 Task: Look for space in Masindi, Uganda from 7th July, 2023 to 15th July, 2023 for 6 adults in price range Rs.15000 to Rs.20000. Place can be entire place with 3 bedrooms having 3 beds and 3 bathrooms. Property type can be house, flat, guest house. Booking option can be shelf check-in. Required host language is English.
Action: Mouse moved to (463, 115)
Screenshot: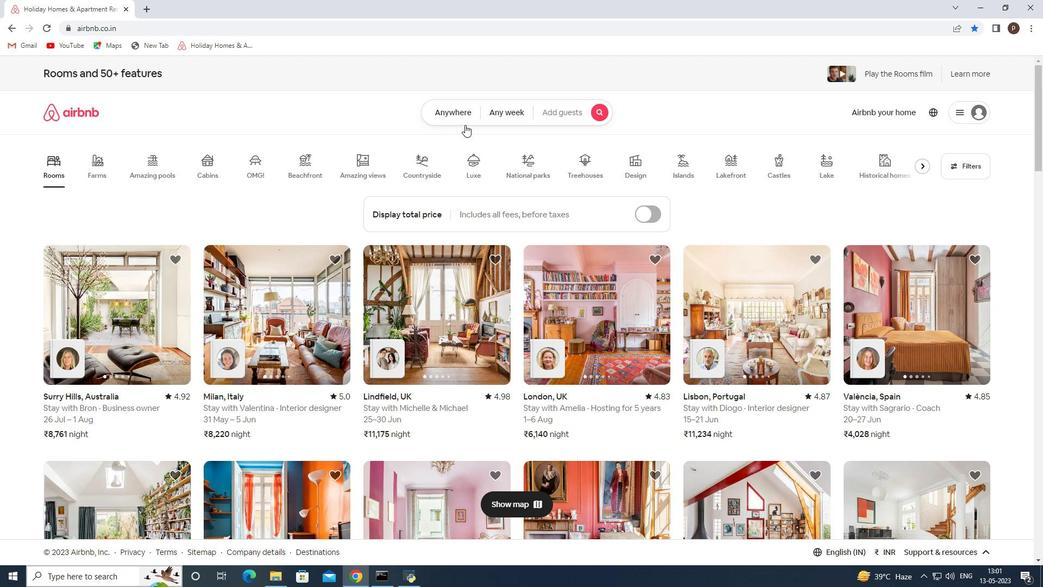 
Action: Mouse pressed left at (463, 115)
Screenshot: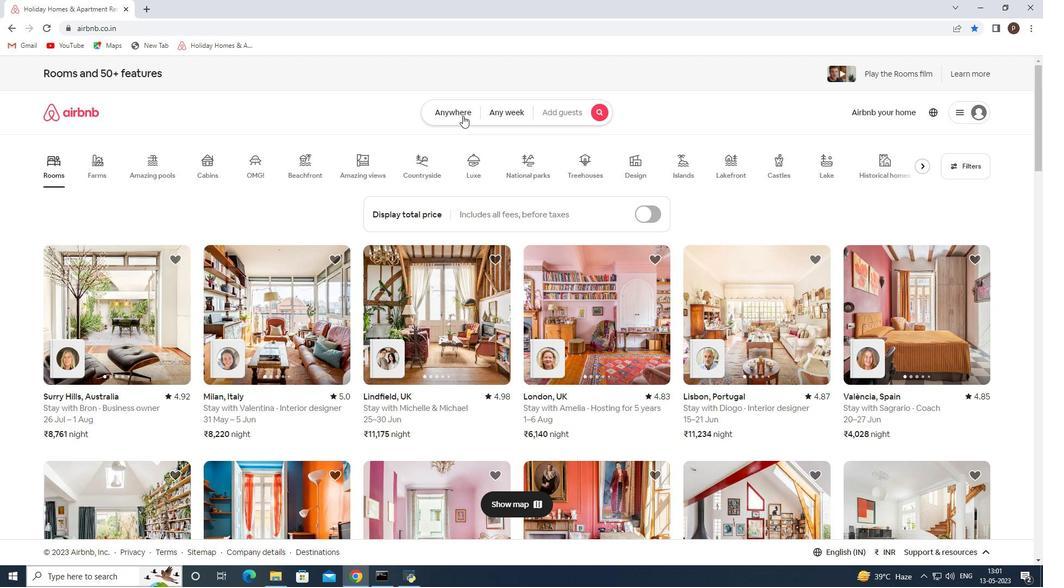 
Action: Mouse moved to (357, 153)
Screenshot: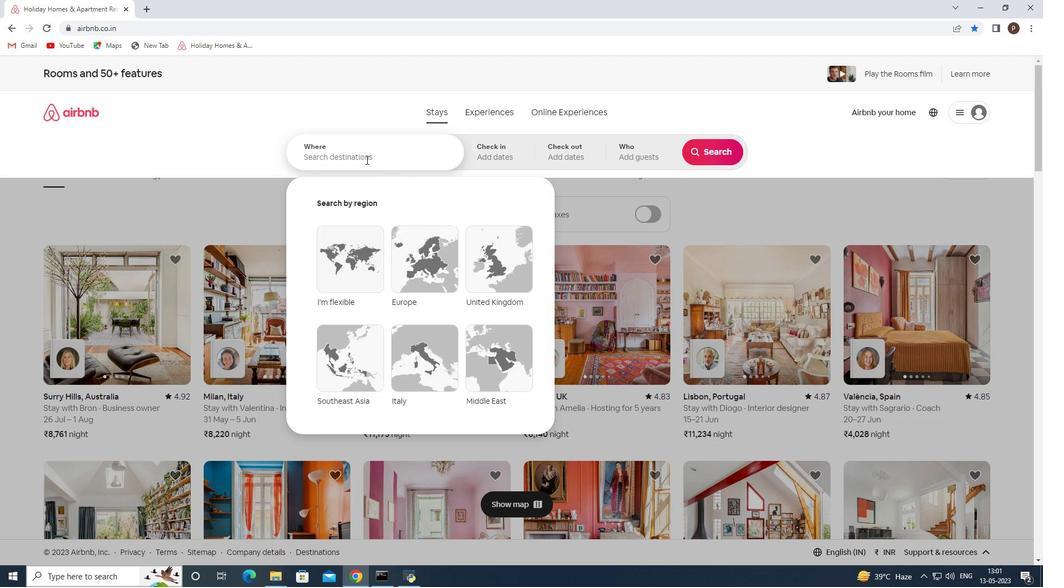 
Action: Mouse pressed left at (357, 153)
Screenshot: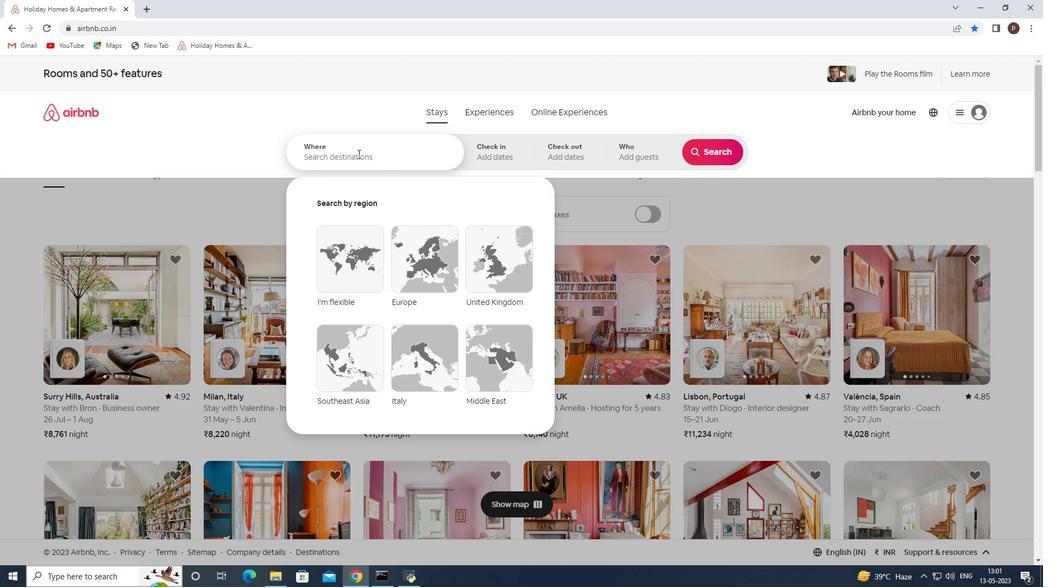 
Action: Key pressed <Key.caps_lock>M<Key.caps_lock>asindi,
Screenshot: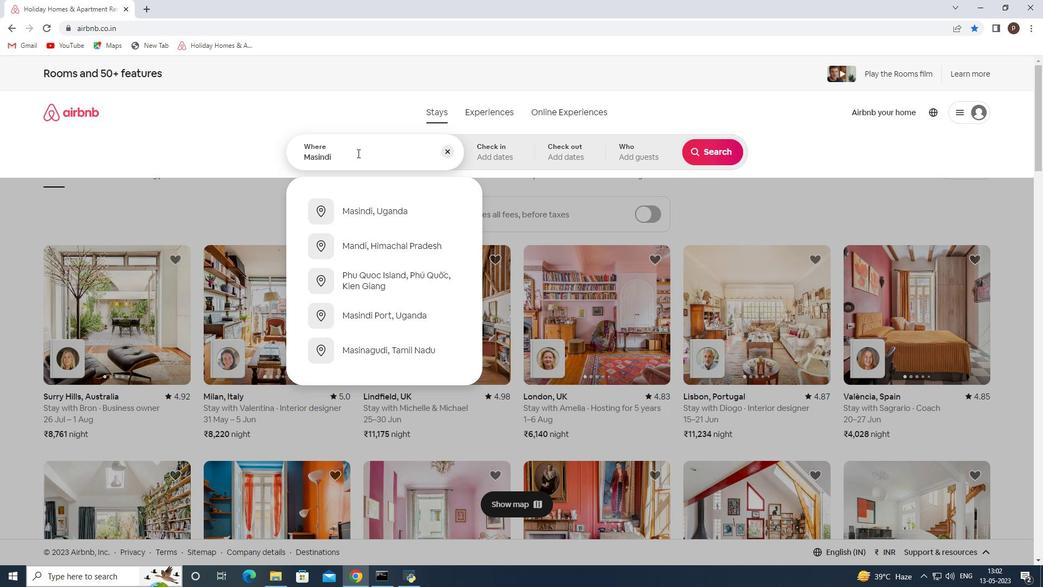 
Action: Mouse moved to (370, 210)
Screenshot: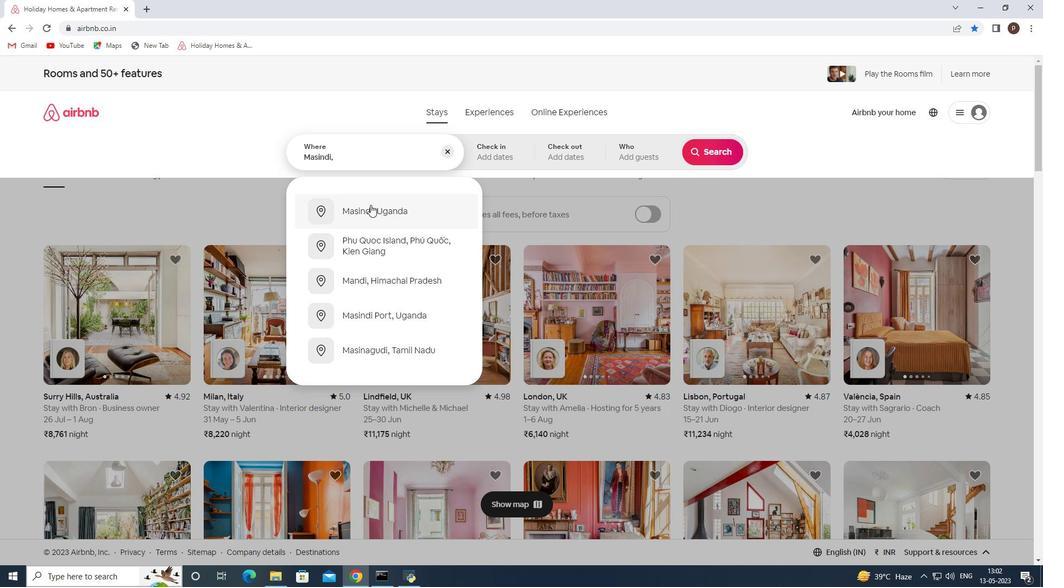 
Action: Mouse pressed left at (370, 210)
Screenshot: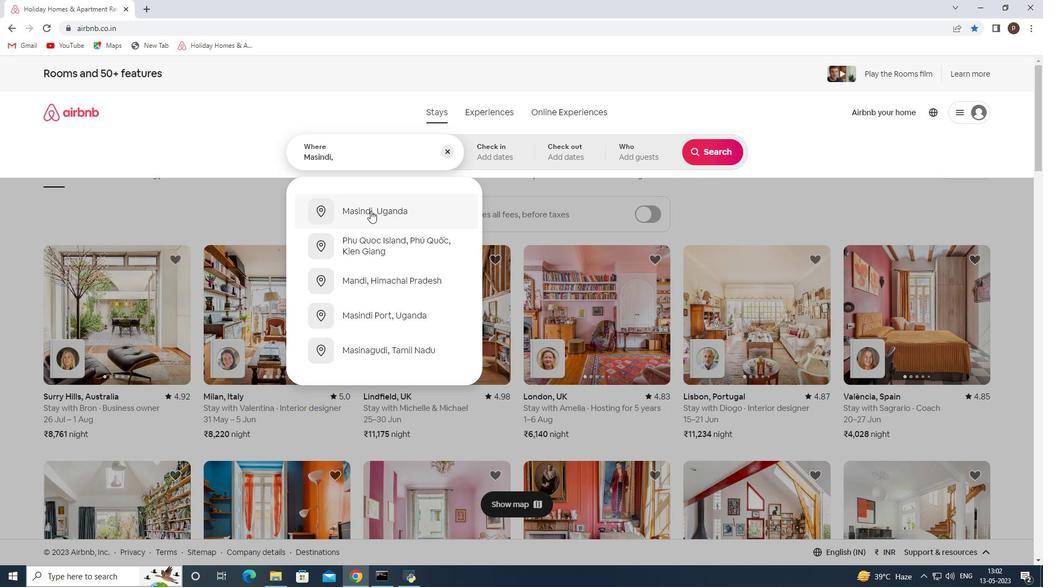 
Action: Mouse moved to (707, 235)
Screenshot: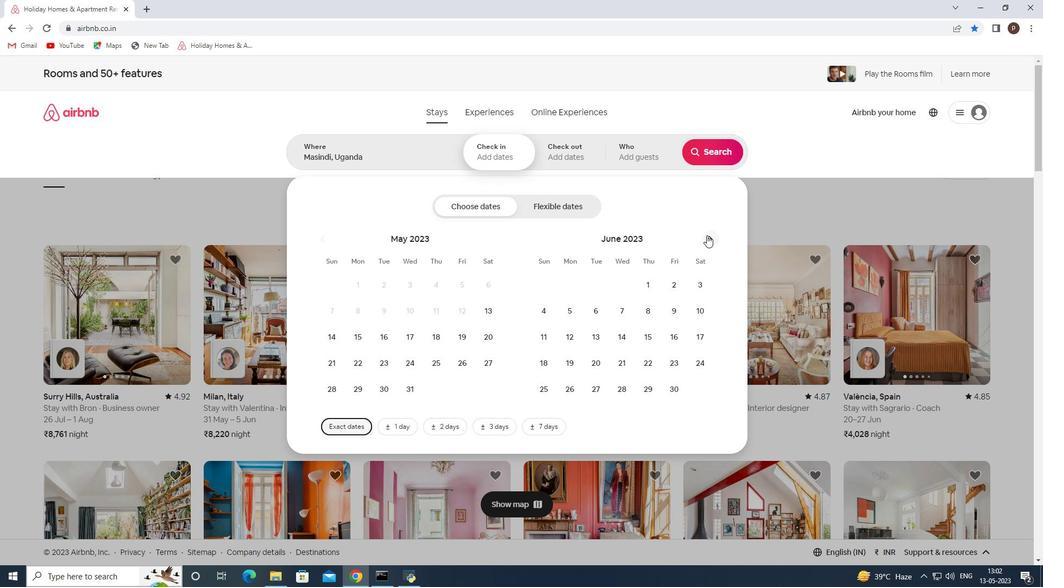 
Action: Mouse pressed left at (707, 235)
Screenshot: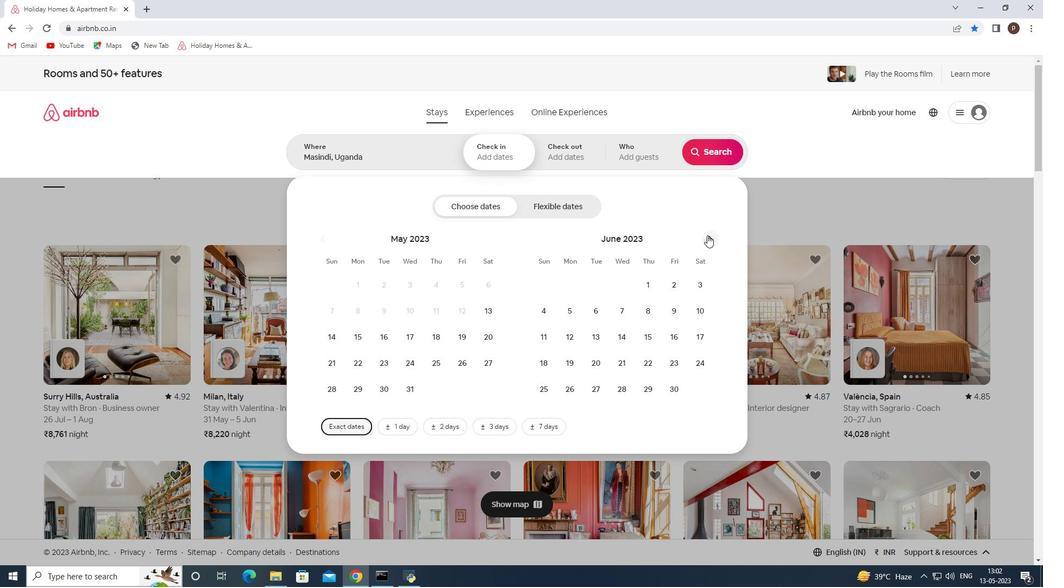 
Action: Mouse moved to (675, 304)
Screenshot: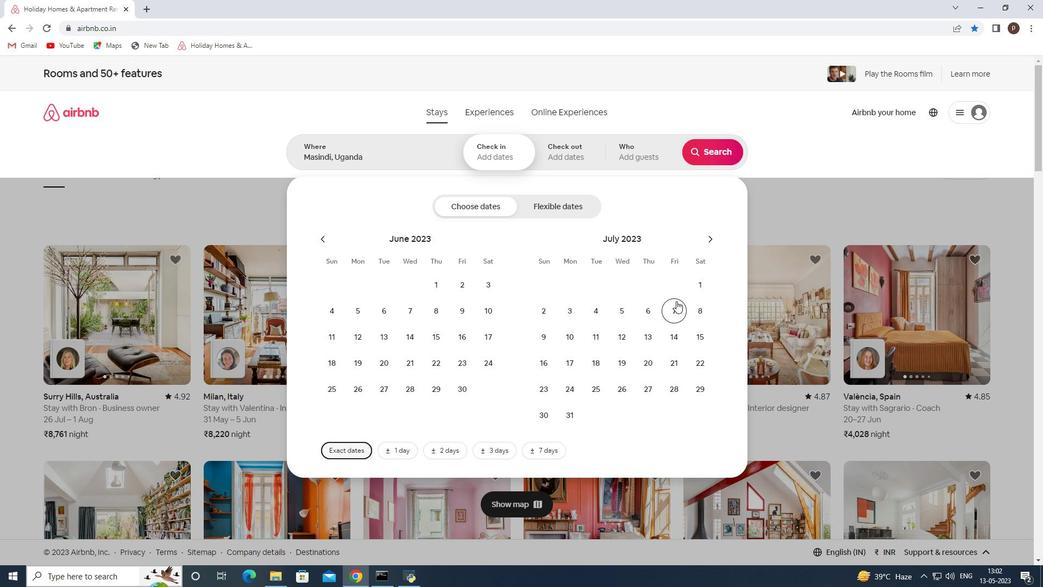
Action: Mouse pressed left at (675, 304)
Screenshot: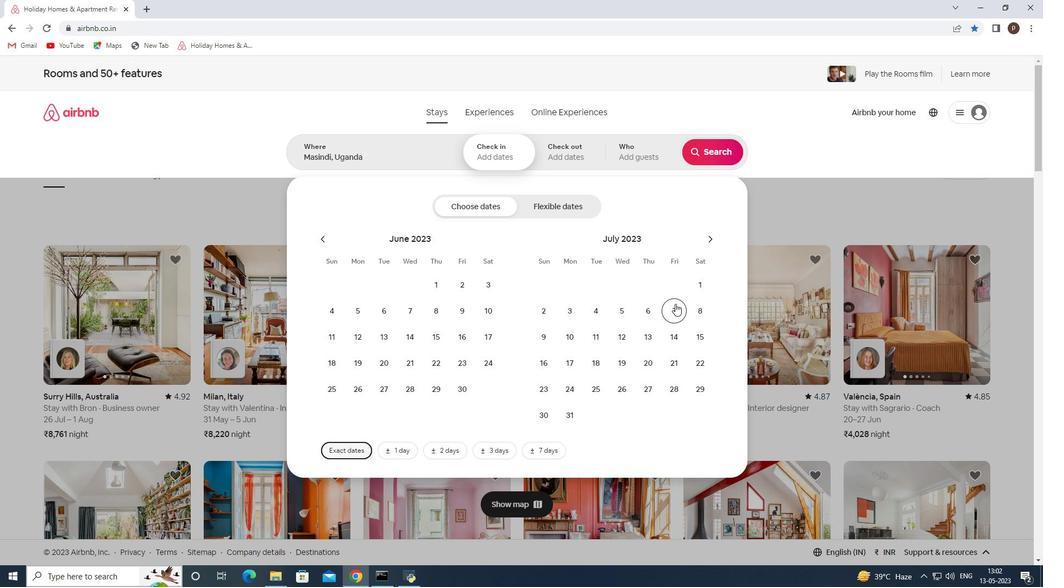 
Action: Mouse moved to (708, 338)
Screenshot: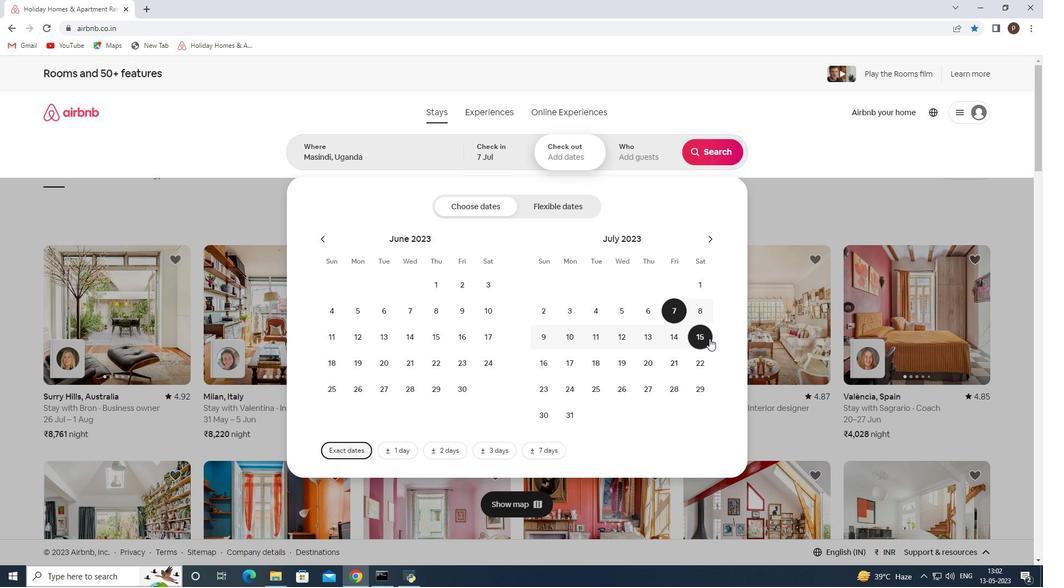 
Action: Mouse pressed left at (708, 338)
Screenshot: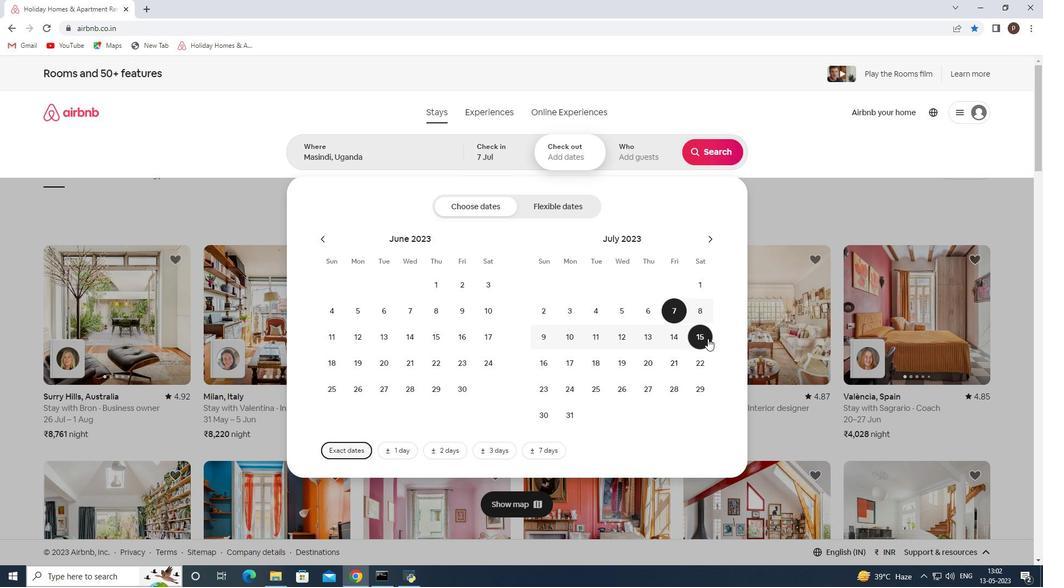 
Action: Mouse moved to (655, 150)
Screenshot: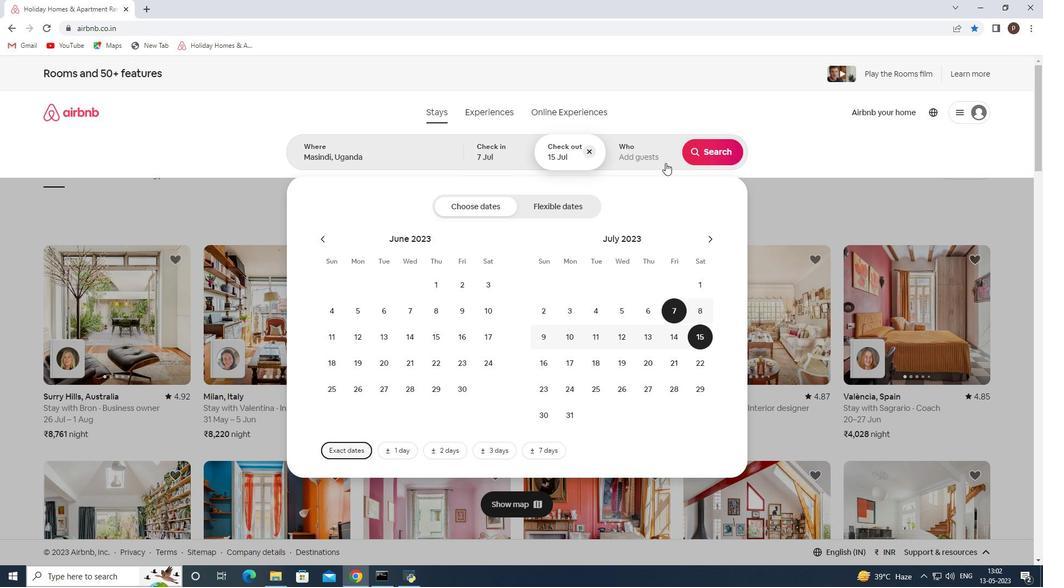 
Action: Mouse pressed left at (655, 150)
Screenshot: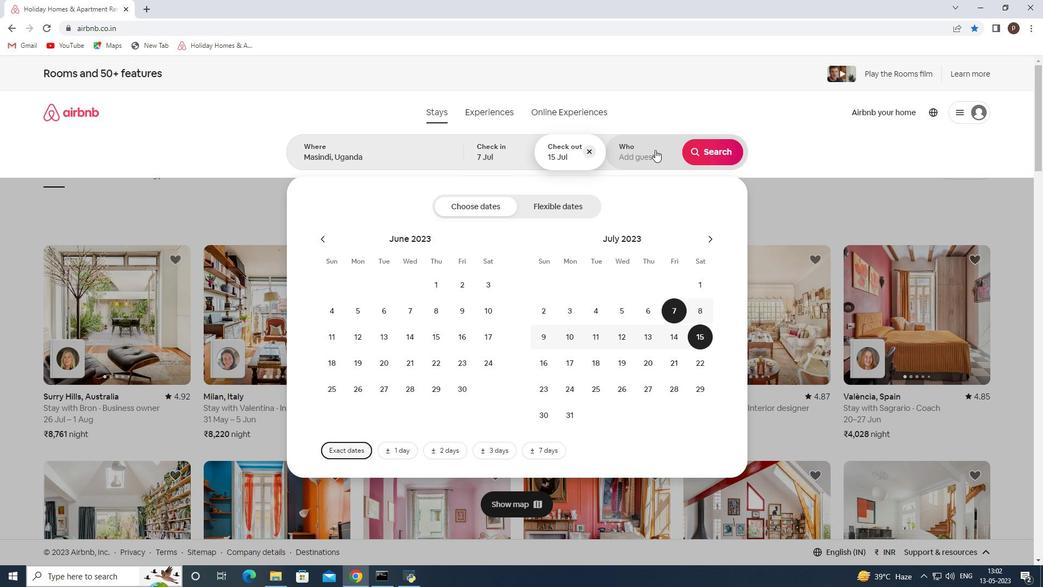 
Action: Mouse moved to (714, 205)
Screenshot: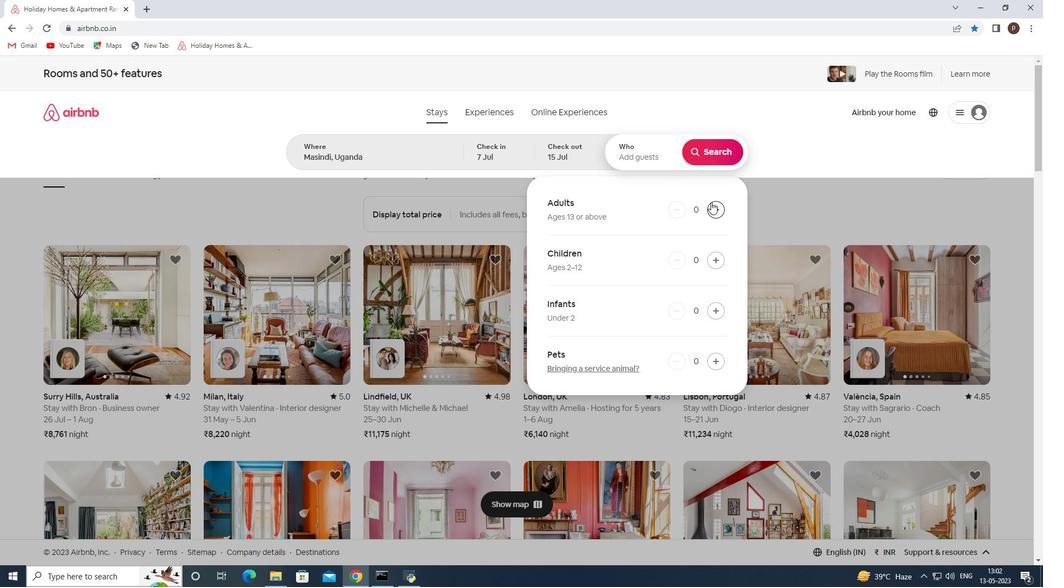 
Action: Mouse pressed left at (714, 205)
Screenshot: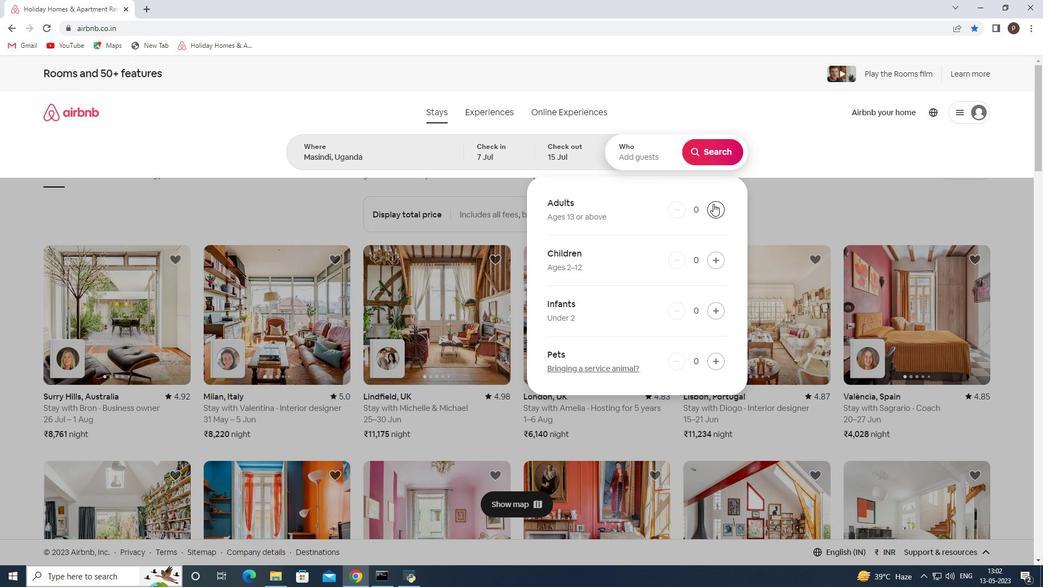 
Action: Mouse pressed left at (714, 205)
Screenshot: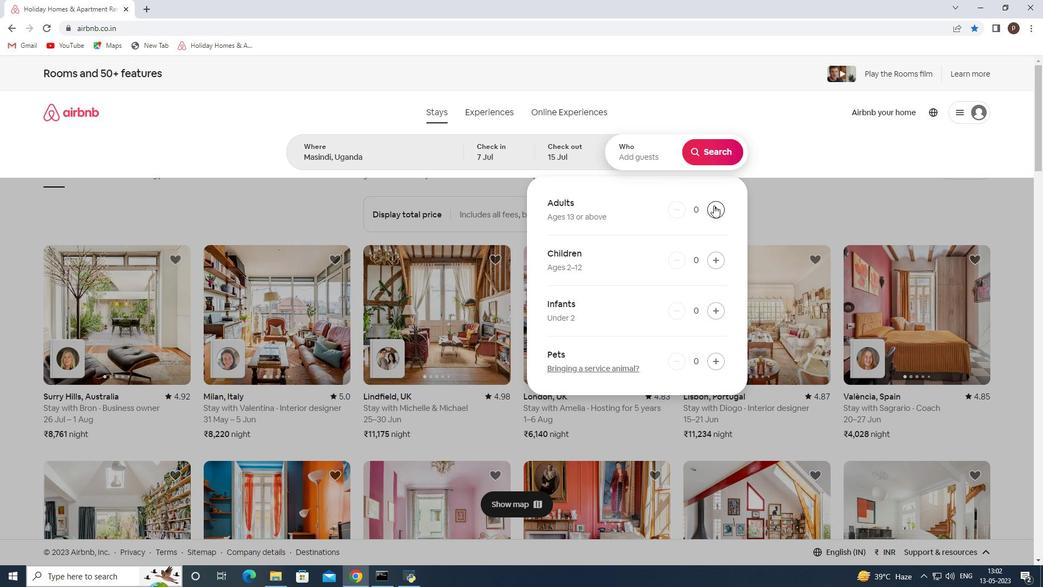 
Action: Mouse pressed left at (714, 205)
Screenshot: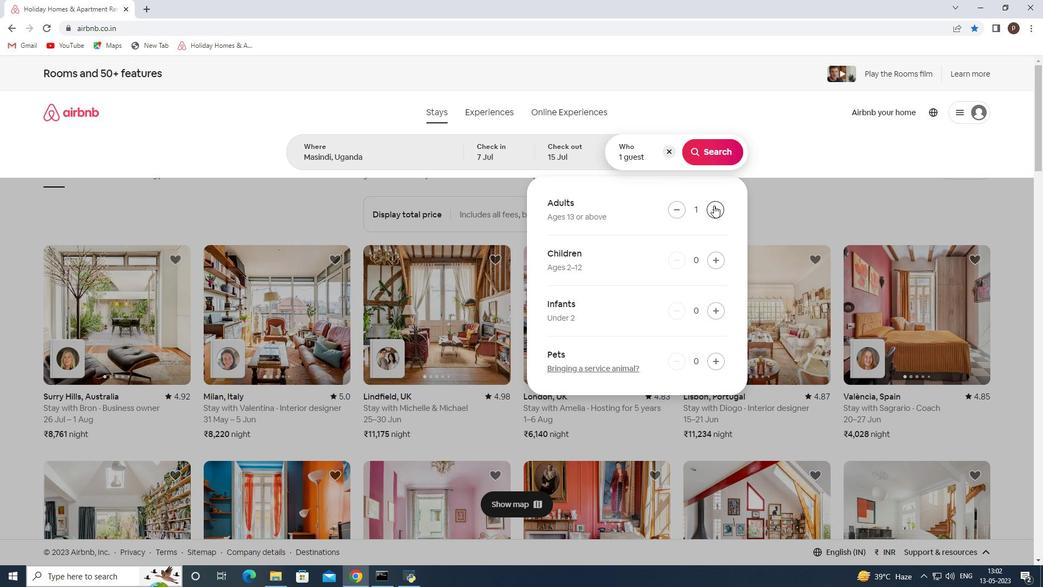 
Action: Mouse pressed left at (714, 205)
Screenshot: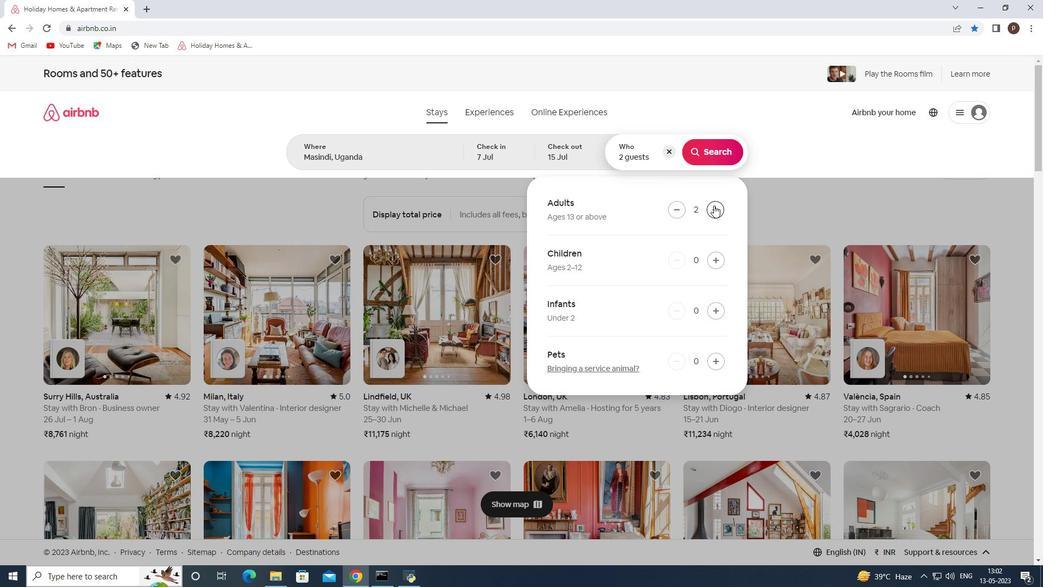 
Action: Mouse pressed left at (714, 205)
Screenshot: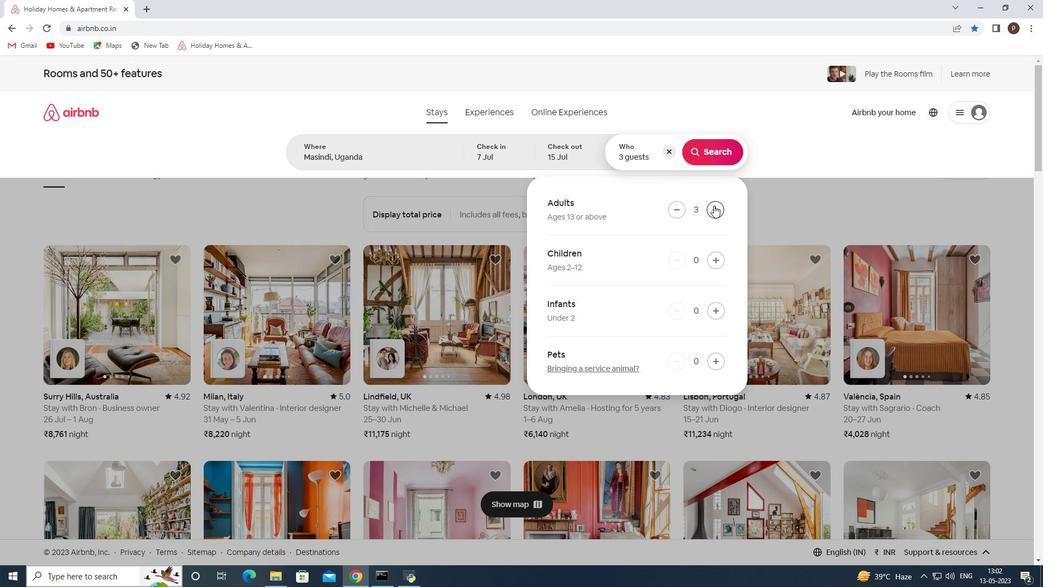
Action: Mouse pressed left at (714, 205)
Screenshot: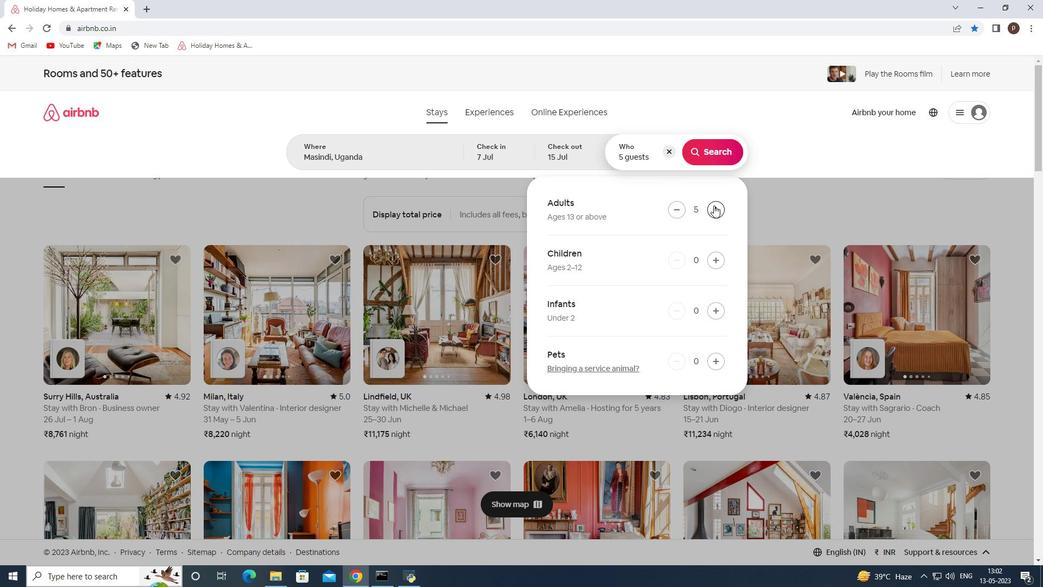 
Action: Mouse moved to (707, 158)
Screenshot: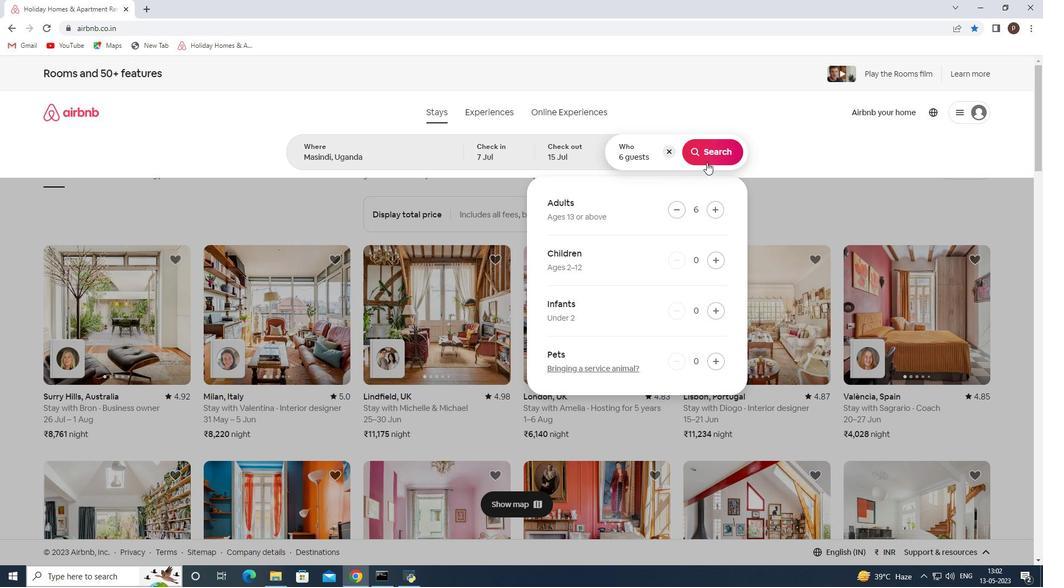 
Action: Mouse pressed left at (707, 158)
Screenshot: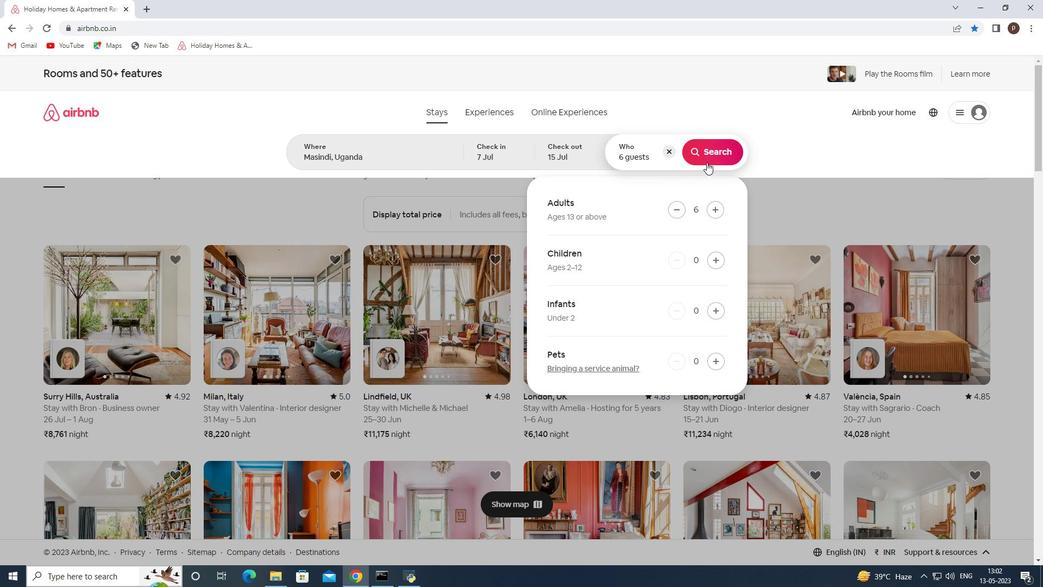 
Action: Mouse moved to (988, 118)
Screenshot: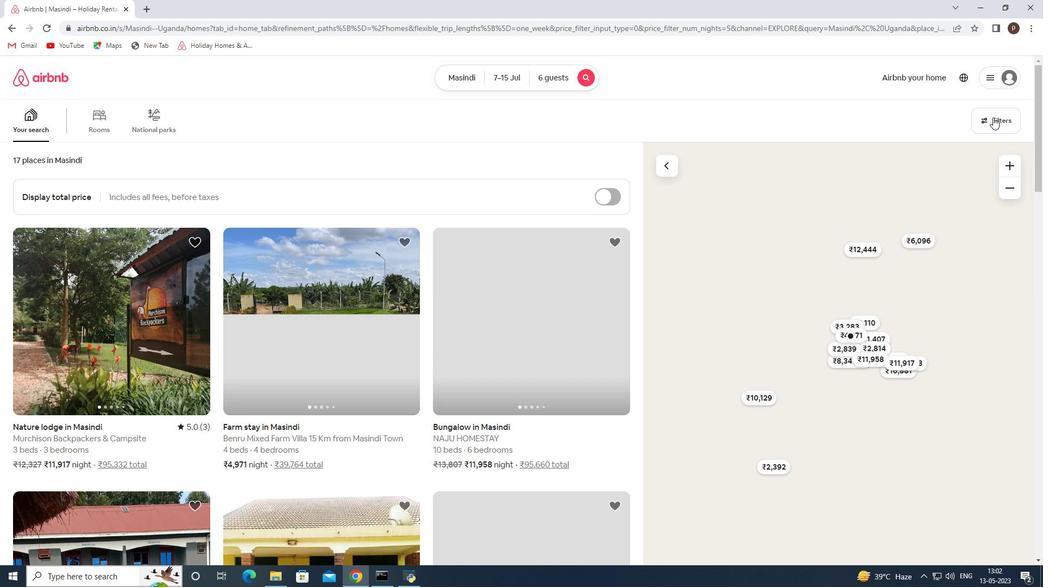 
Action: Mouse pressed left at (988, 118)
Screenshot: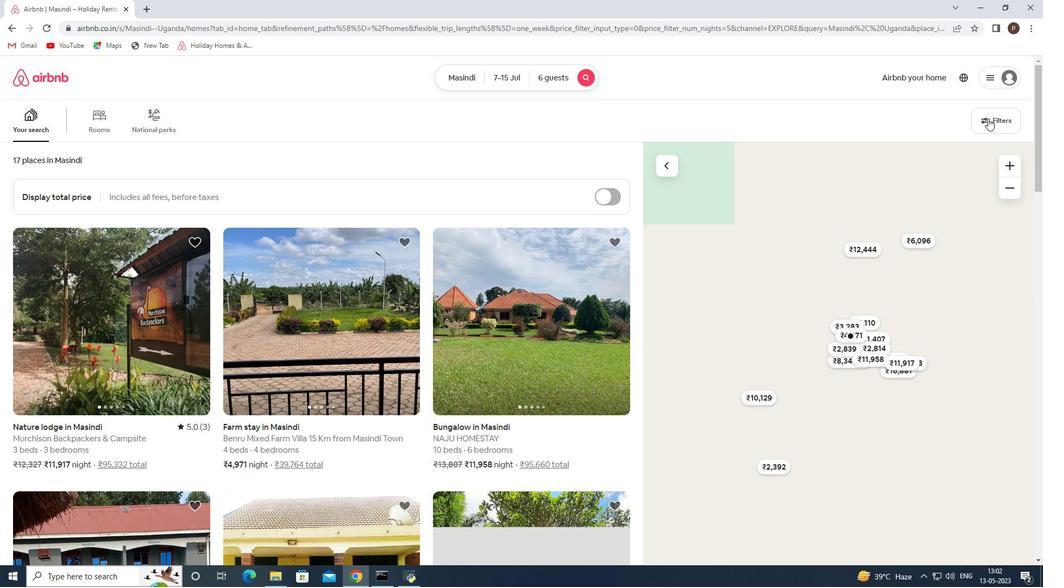 
Action: Mouse moved to (359, 383)
Screenshot: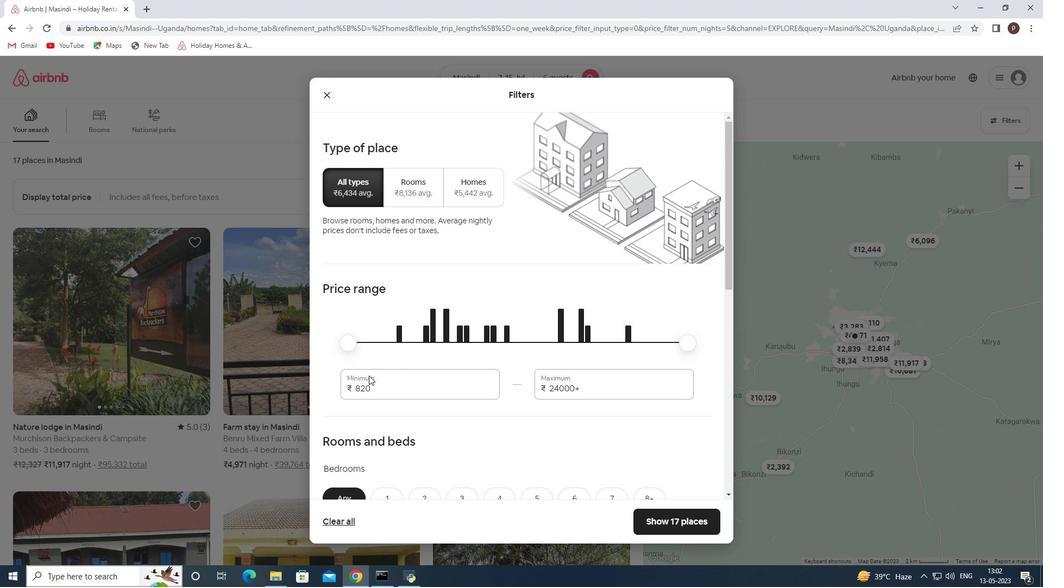 
Action: Mouse pressed left at (359, 383)
Screenshot: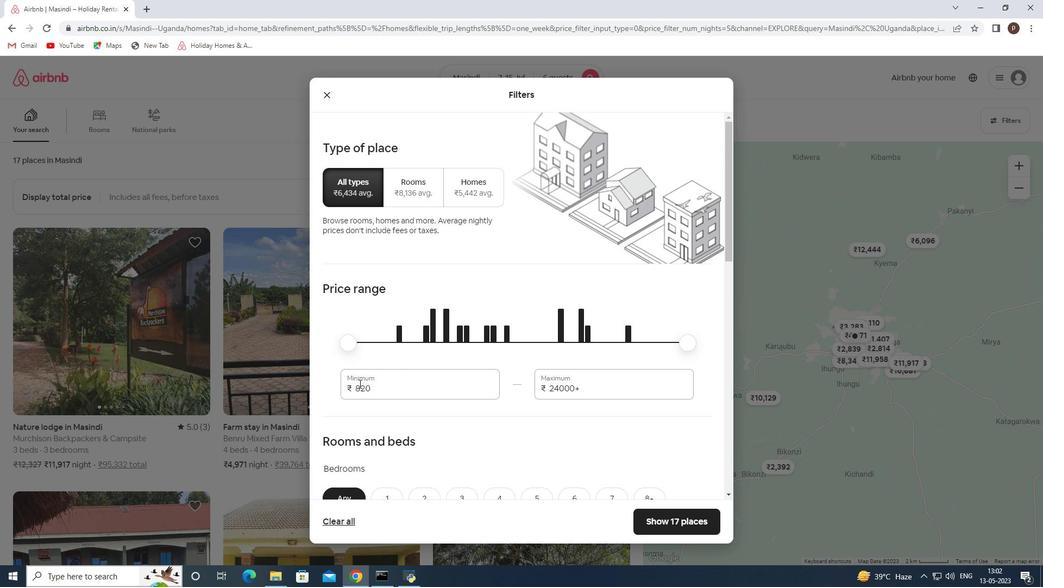 
Action: Mouse pressed left at (359, 383)
Screenshot: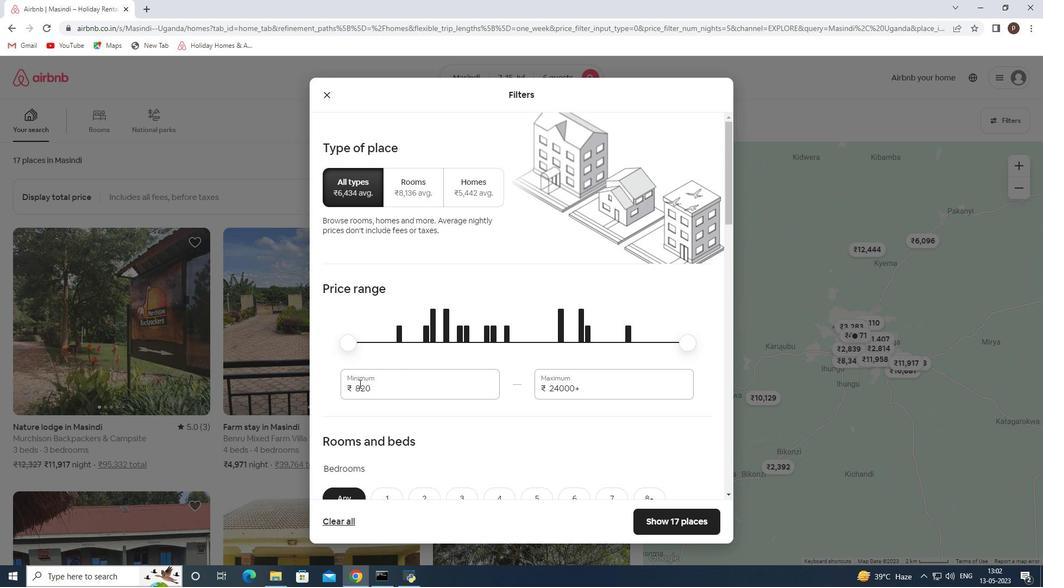 
Action: Key pressed 15000<Key.tab>20000
Screenshot: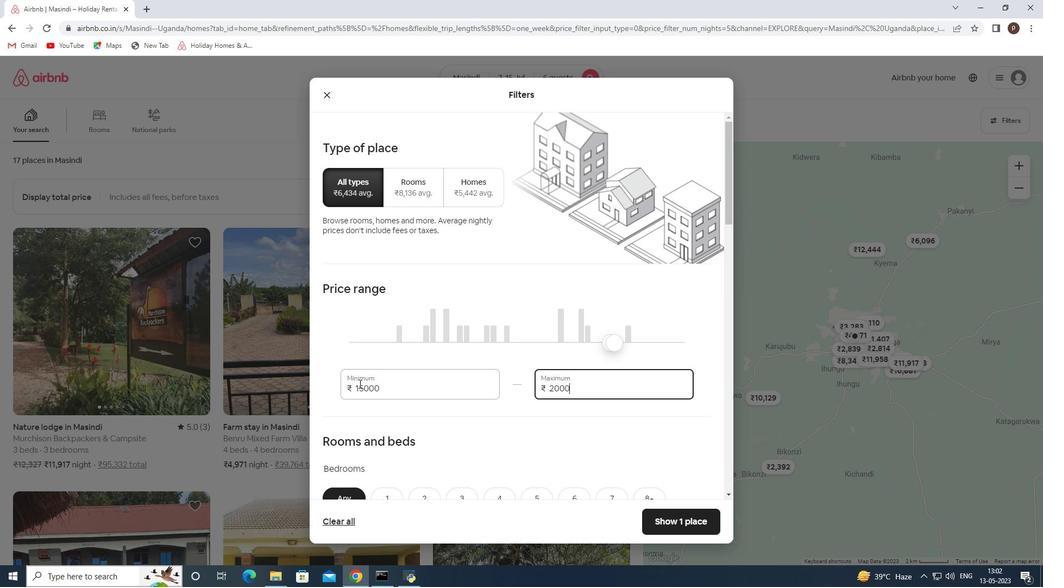 
Action: Mouse scrolled (359, 383) with delta (0, 0)
Screenshot: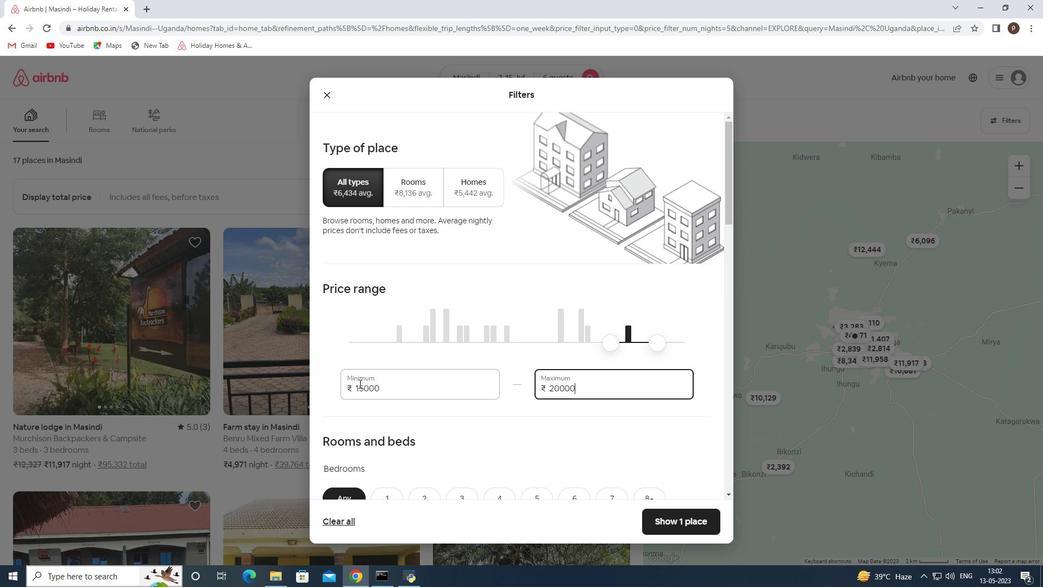 
Action: Mouse scrolled (359, 383) with delta (0, 0)
Screenshot: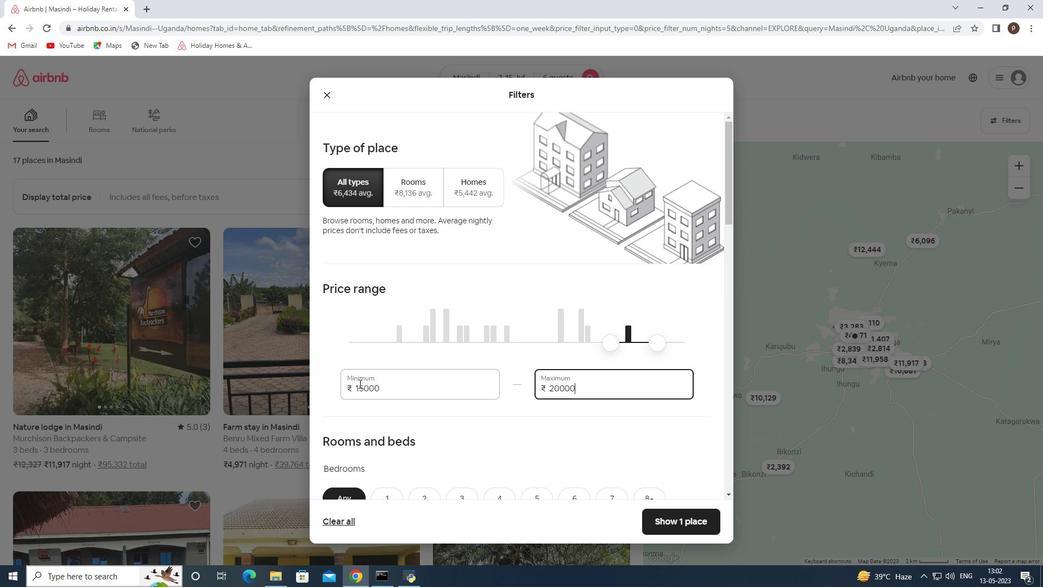 
Action: Mouse scrolled (359, 383) with delta (0, 0)
Screenshot: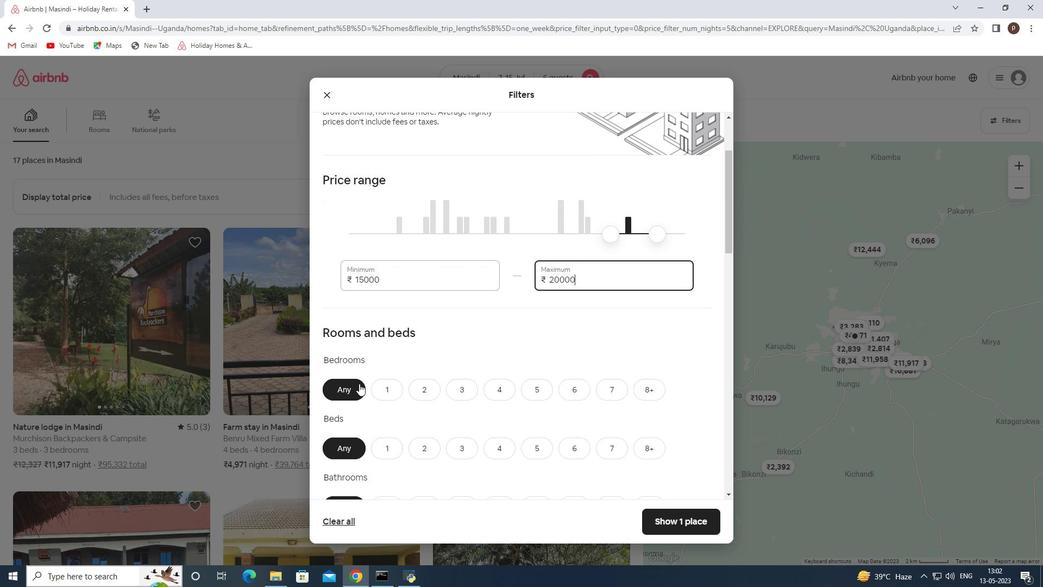 
Action: Mouse moved to (454, 331)
Screenshot: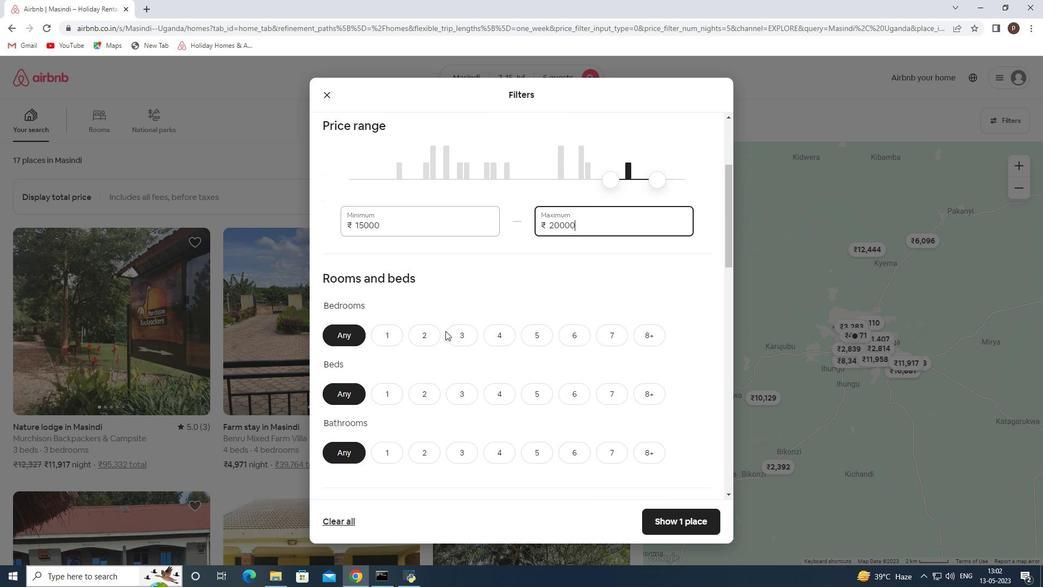 
Action: Mouse pressed left at (454, 331)
Screenshot: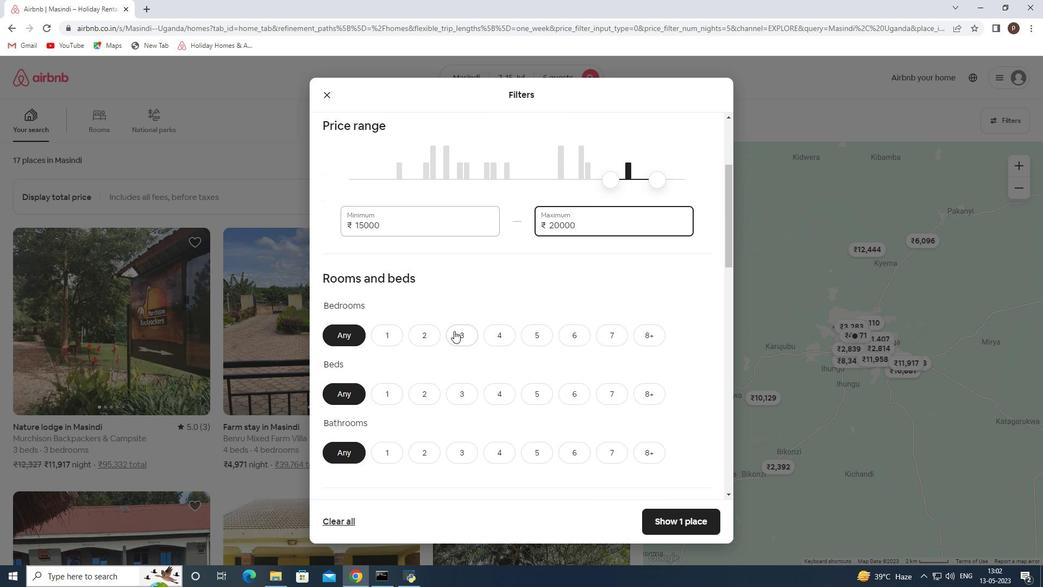 
Action: Mouse moved to (458, 391)
Screenshot: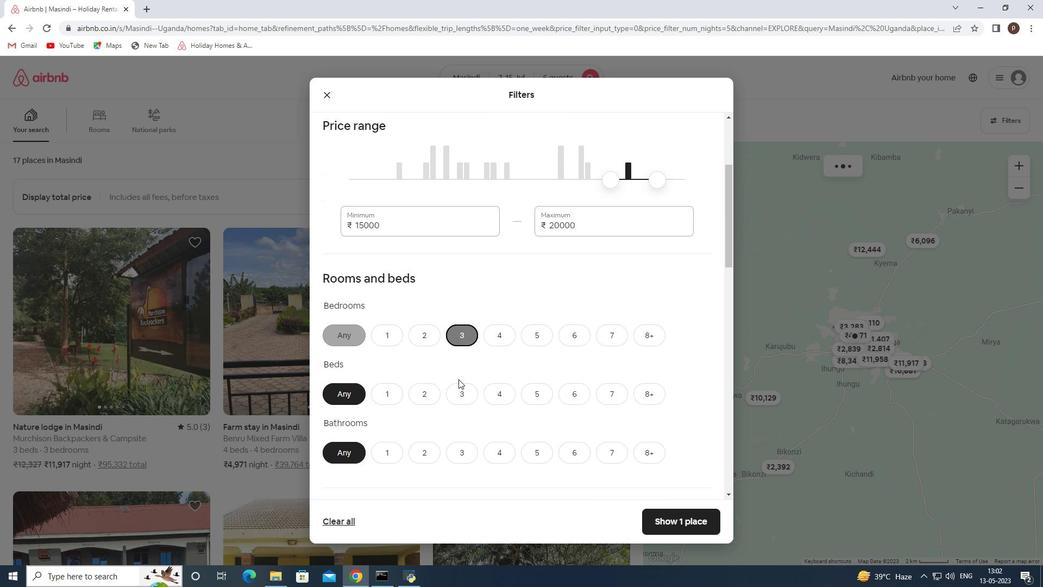 
Action: Mouse pressed left at (458, 391)
Screenshot: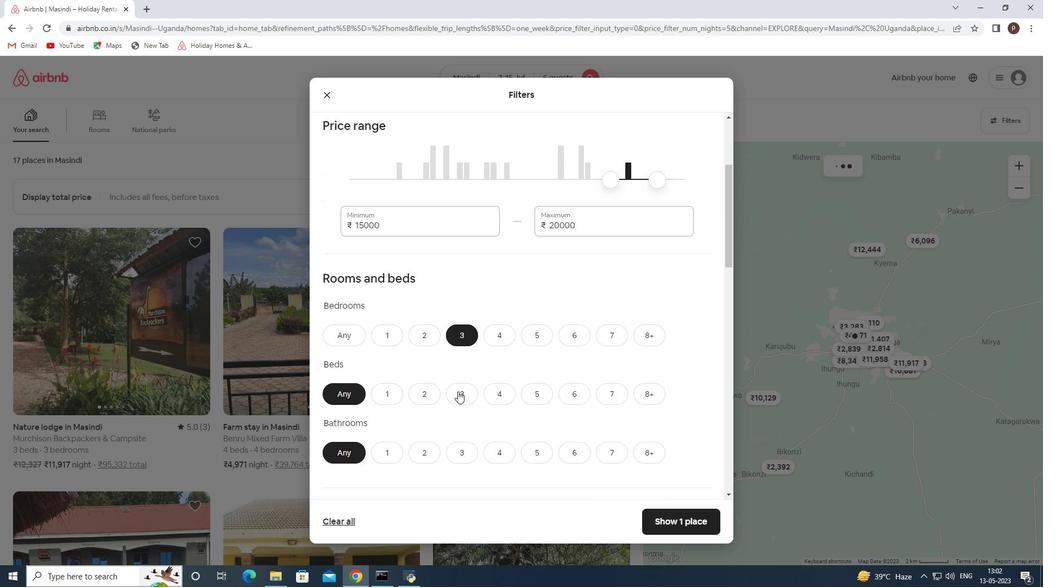 
Action: Mouse moved to (458, 458)
Screenshot: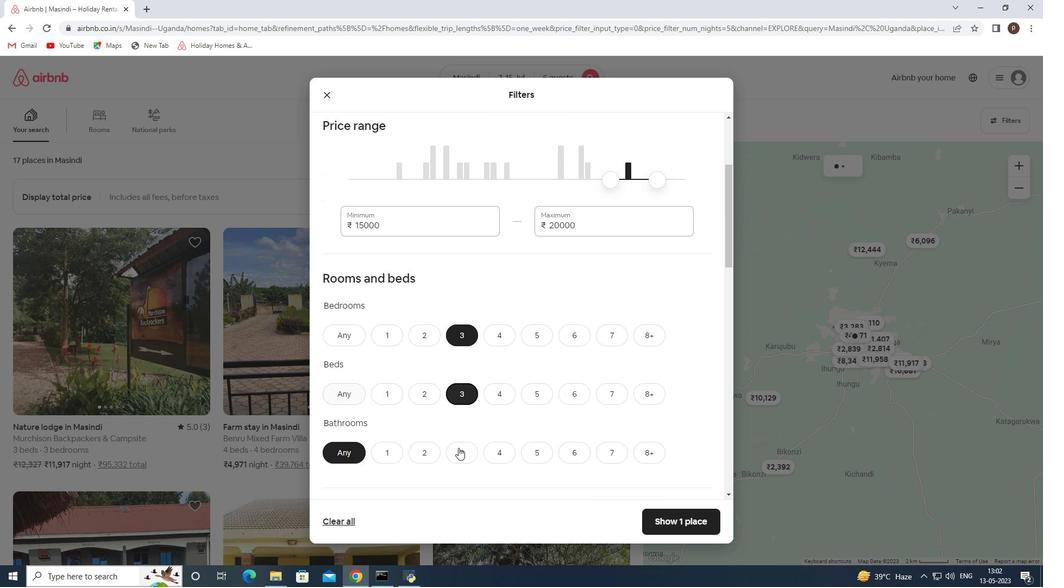 
Action: Mouse pressed left at (458, 458)
Screenshot: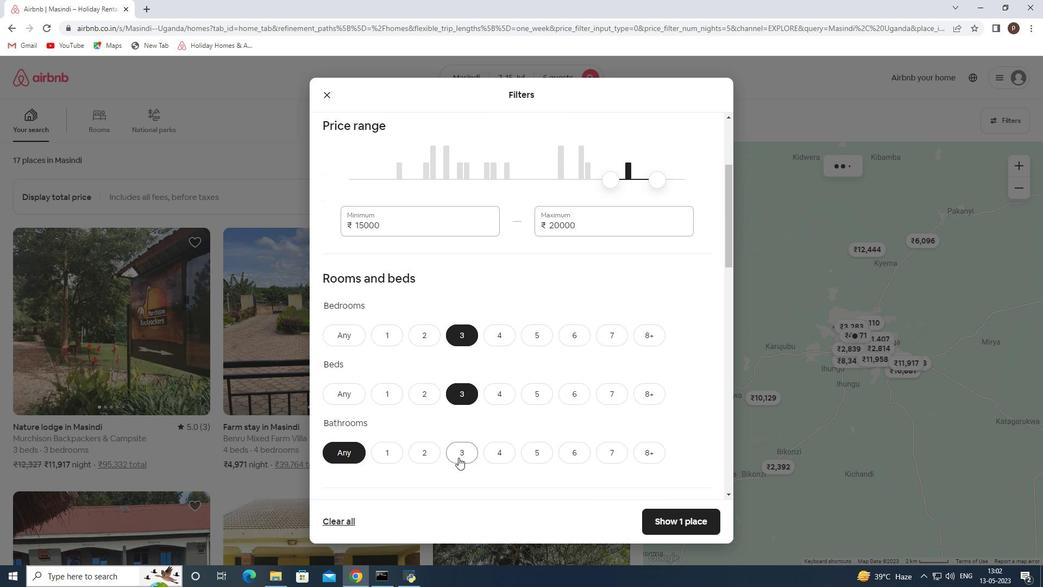 
Action: Mouse scrolled (458, 457) with delta (0, 0)
Screenshot: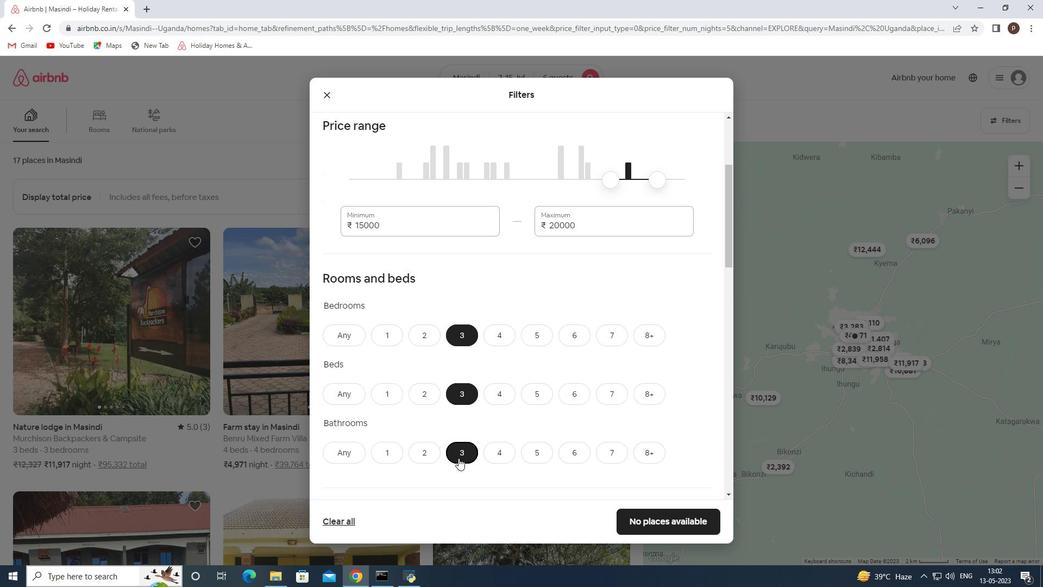
Action: Mouse moved to (459, 441)
Screenshot: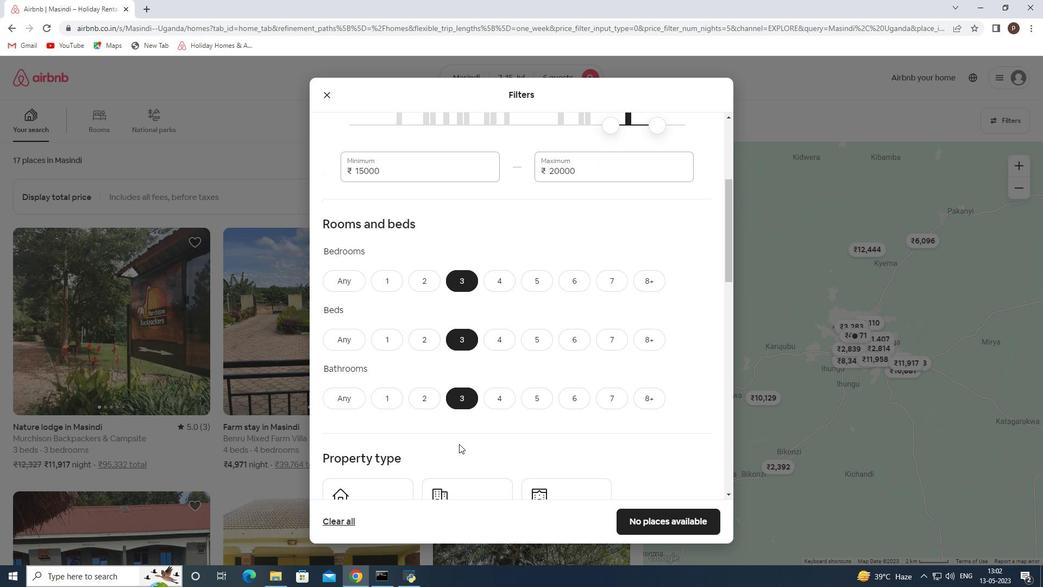
Action: Mouse scrolled (459, 441) with delta (0, 0)
Screenshot: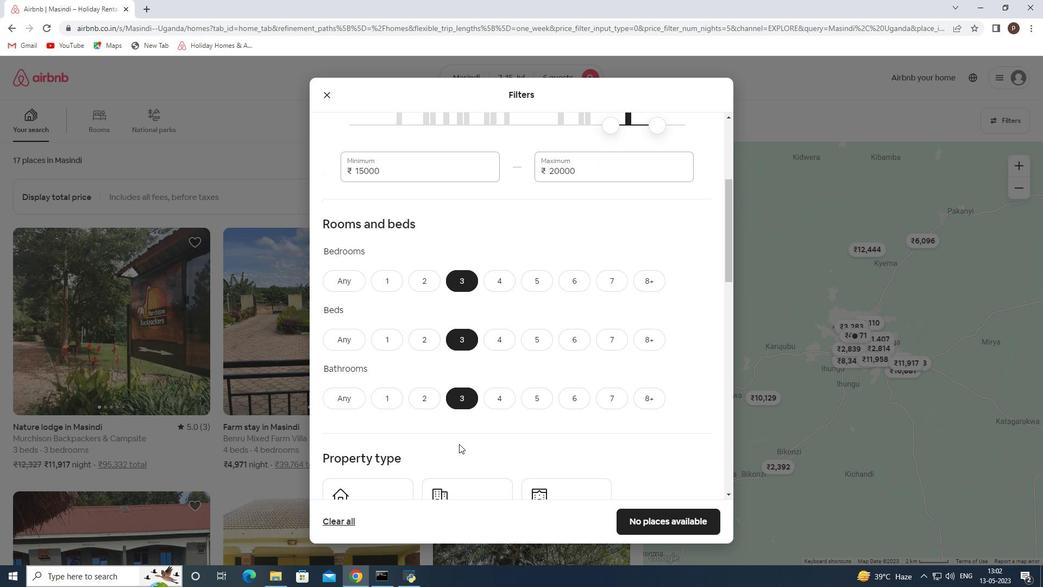 
Action: Mouse scrolled (459, 441) with delta (0, 0)
Screenshot: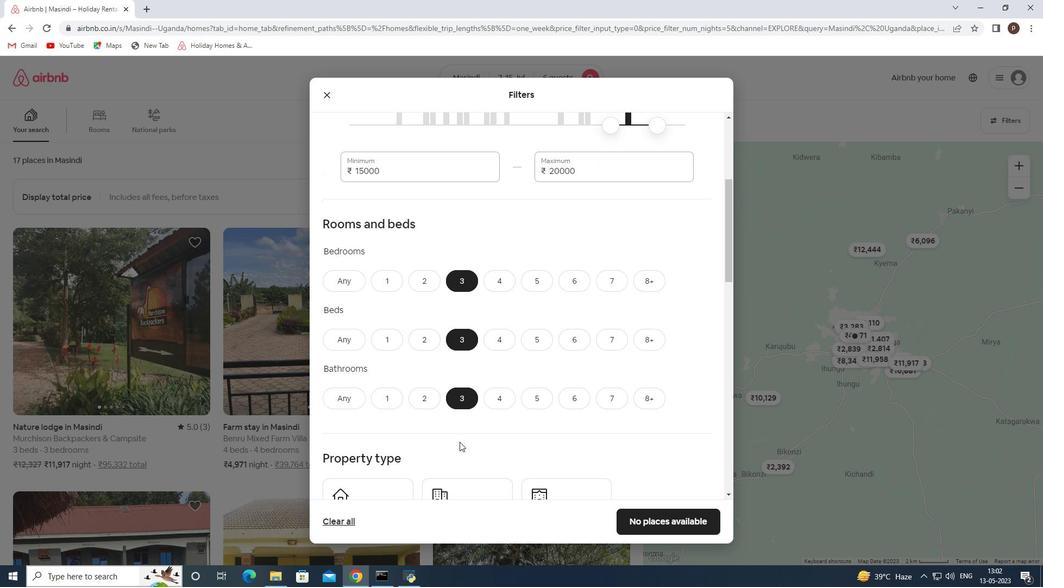 
Action: Mouse moved to (463, 419)
Screenshot: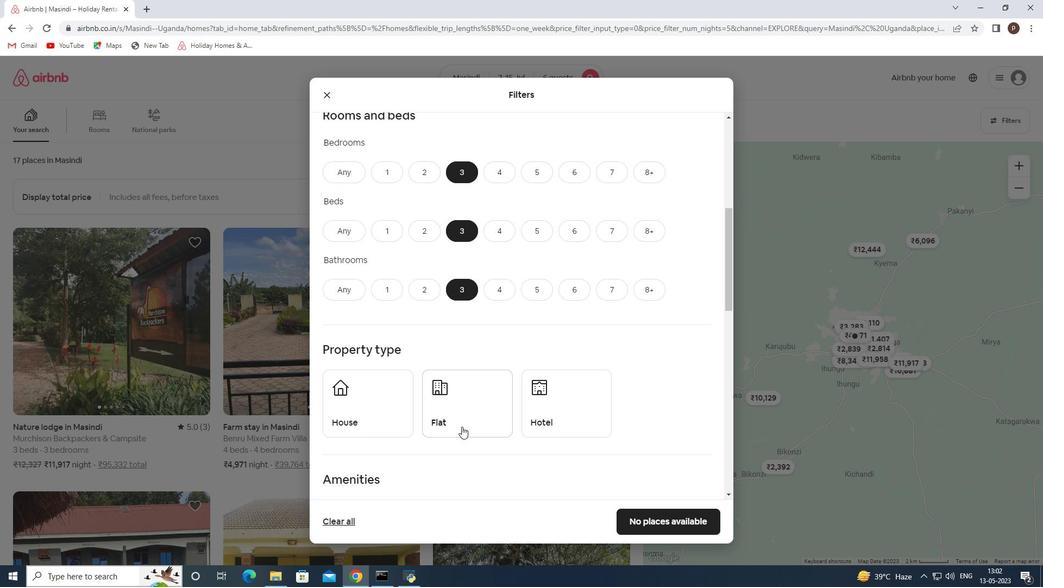 
Action: Mouse scrolled (463, 418) with delta (0, 0)
Screenshot: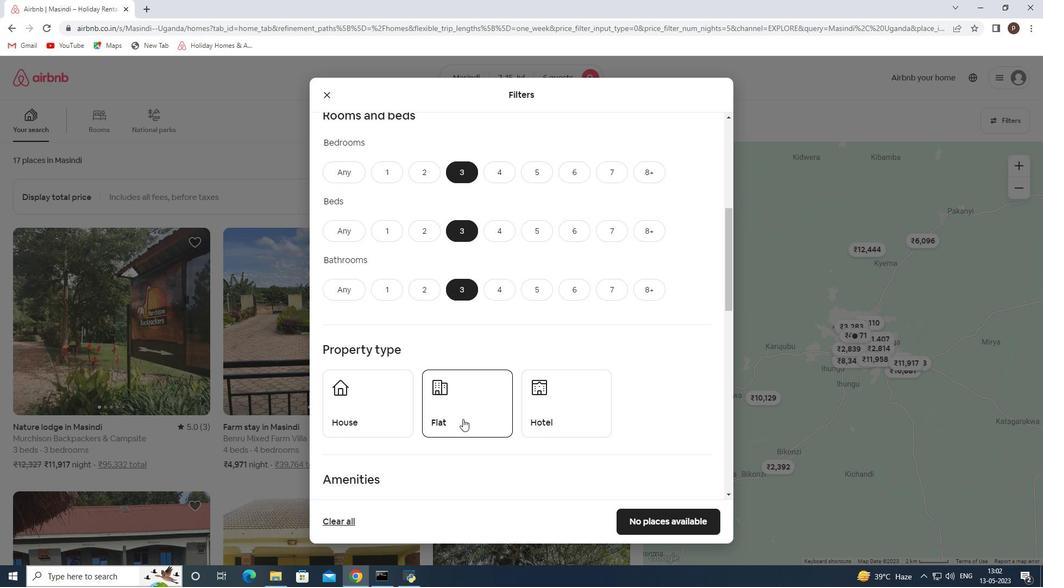 
Action: Mouse moved to (383, 369)
Screenshot: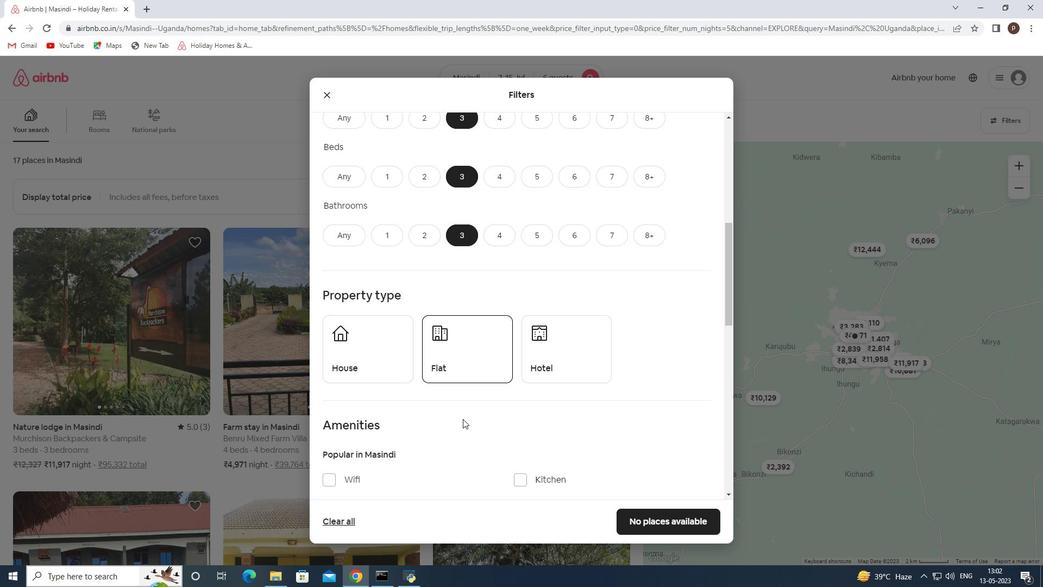 
Action: Mouse pressed left at (383, 369)
Screenshot: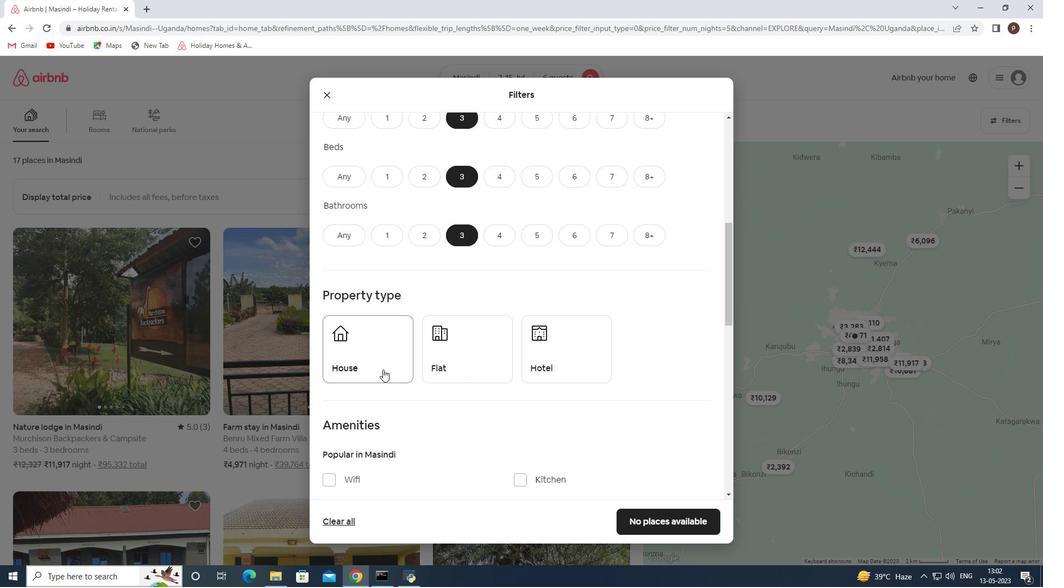 
Action: Mouse moved to (454, 367)
Screenshot: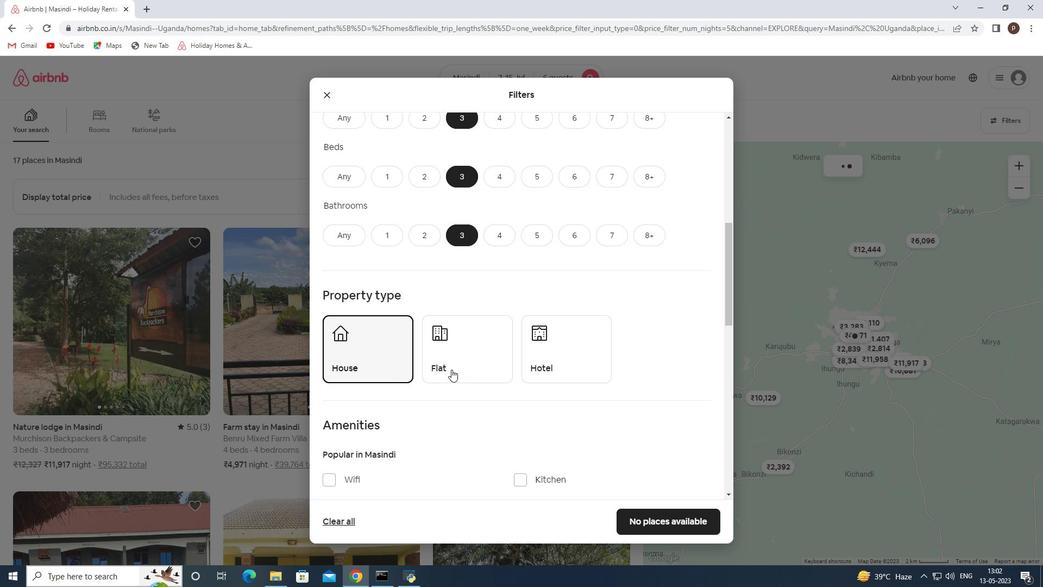 
Action: Mouse pressed left at (454, 367)
Screenshot: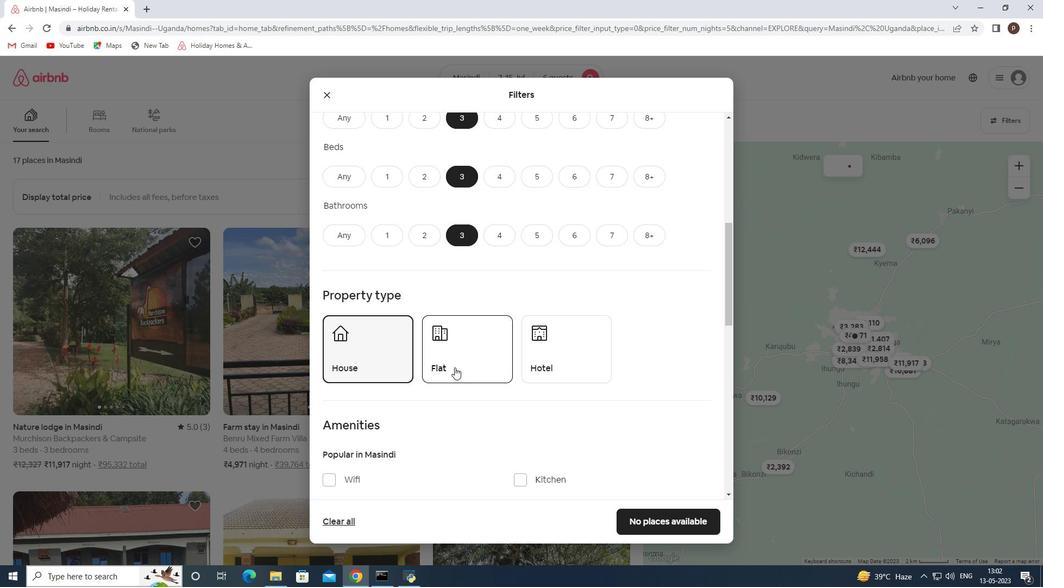 
Action: Mouse scrolled (454, 366) with delta (0, 0)
Screenshot: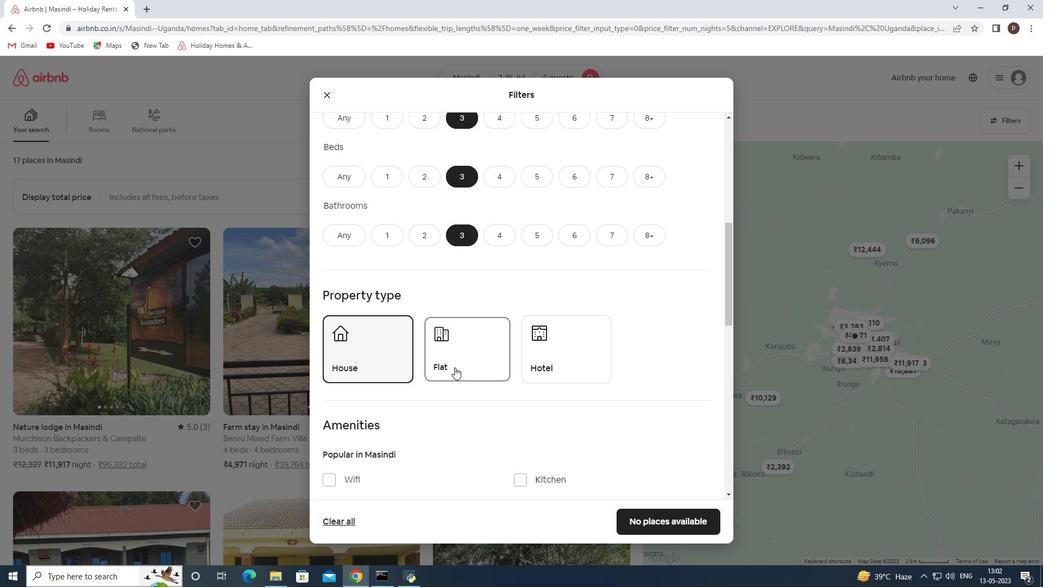
Action: Mouse scrolled (454, 366) with delta (0, 0)
Screenshot: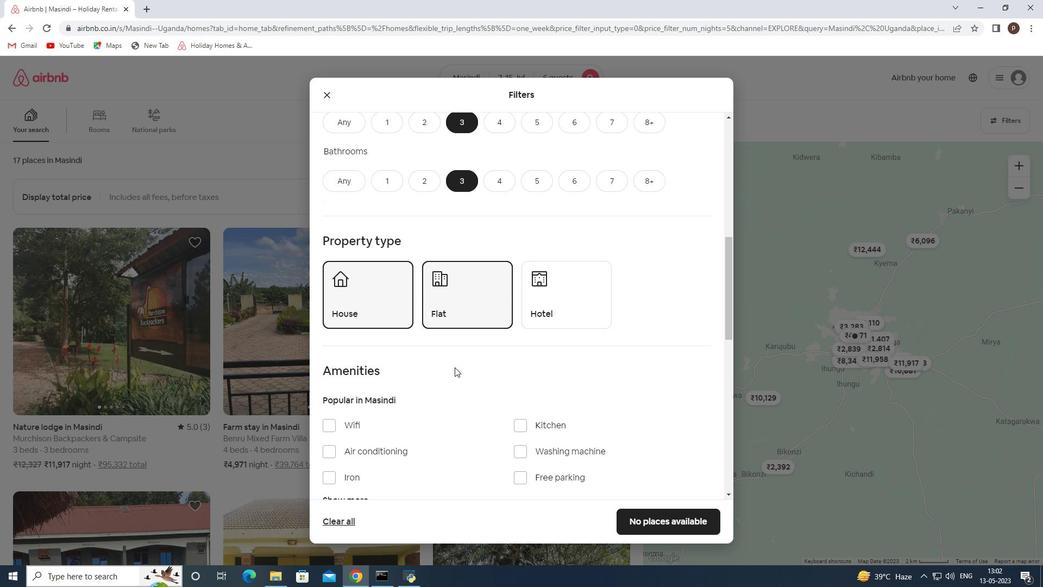 
Action: Mouse scrolled (454, 366) with delta (0, 0)
Screenshot: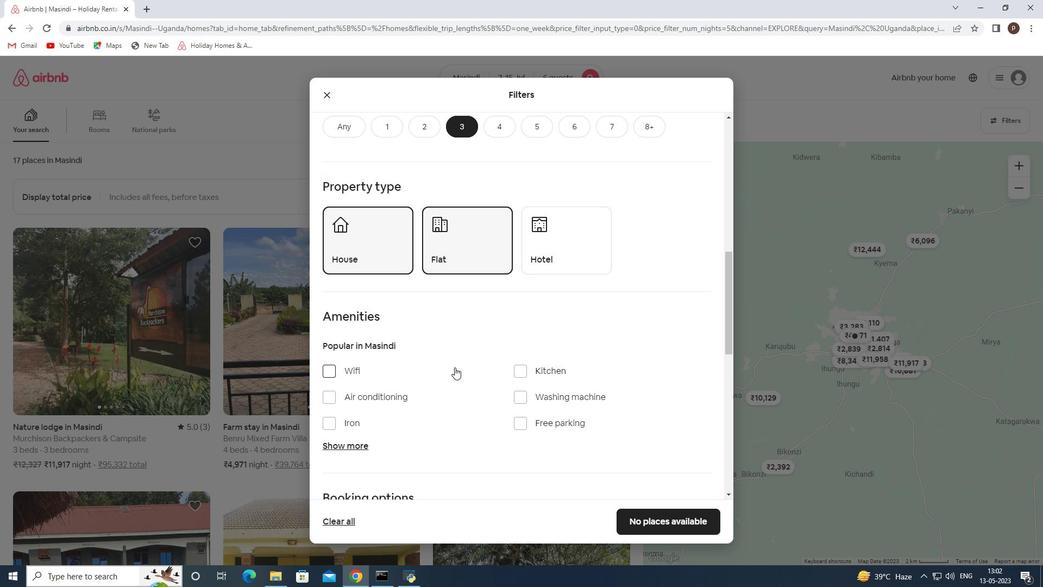 
Action: Mouse scrolled (454, 366) with delta (0, 0)
Screenshot: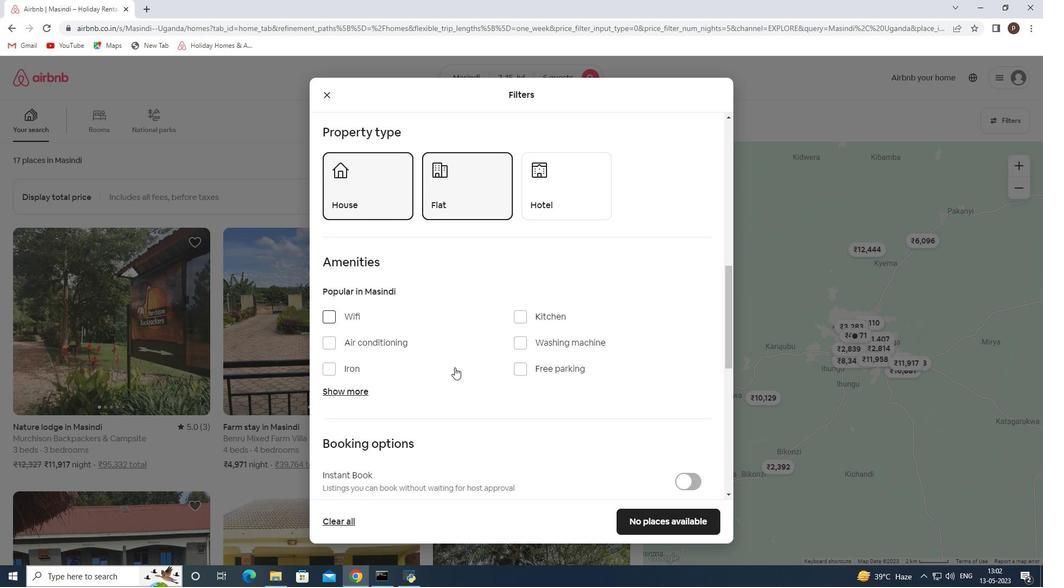 
Action: Mouse scrolled (454, 366) with delta (0, 0)
Screenshot: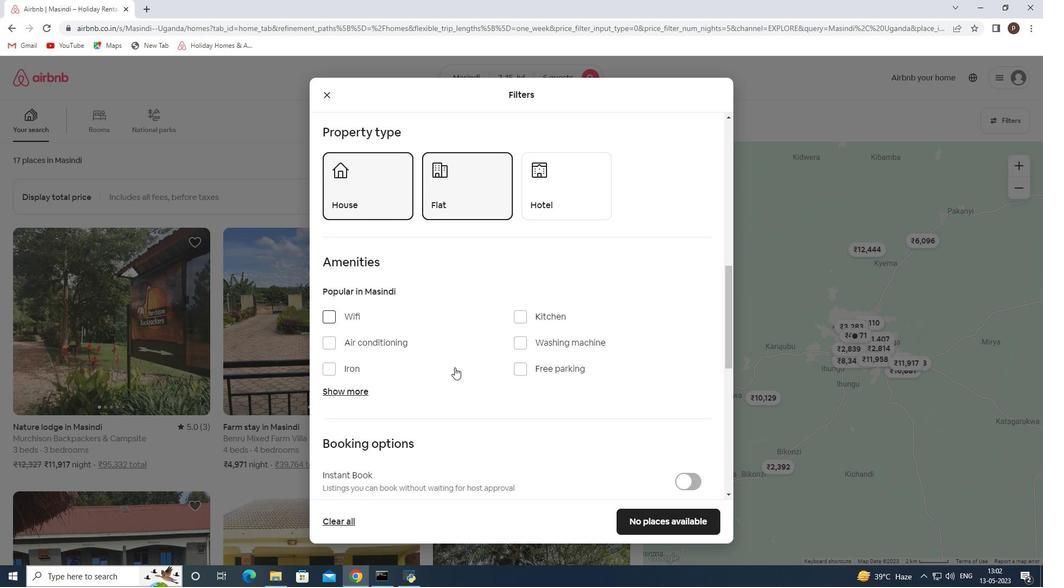 
Action: Mouse moved to (683, 407)
Screenshot: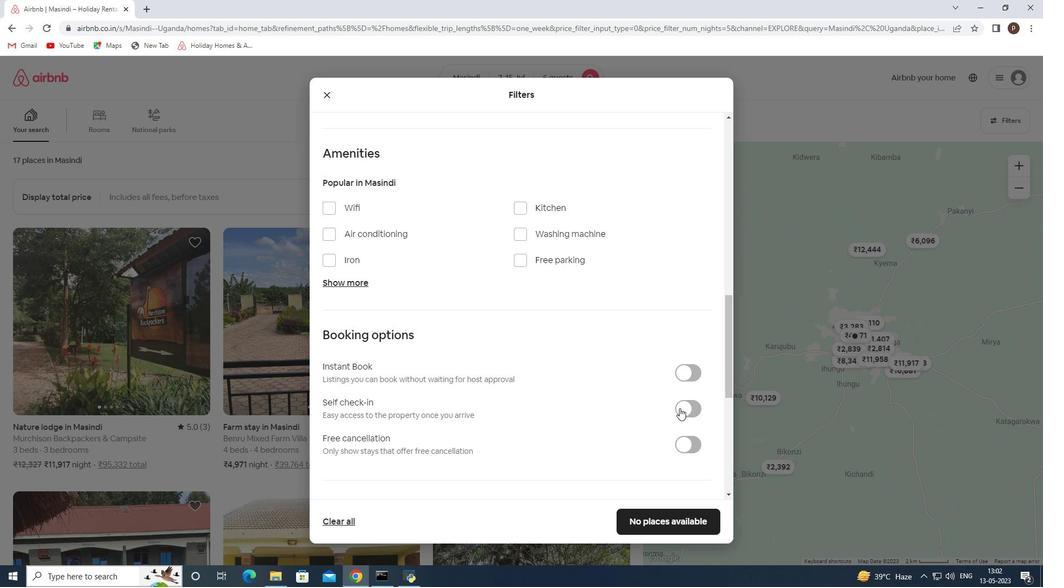 
Action: Mouse pressed left at (683, 407)
Screenshot: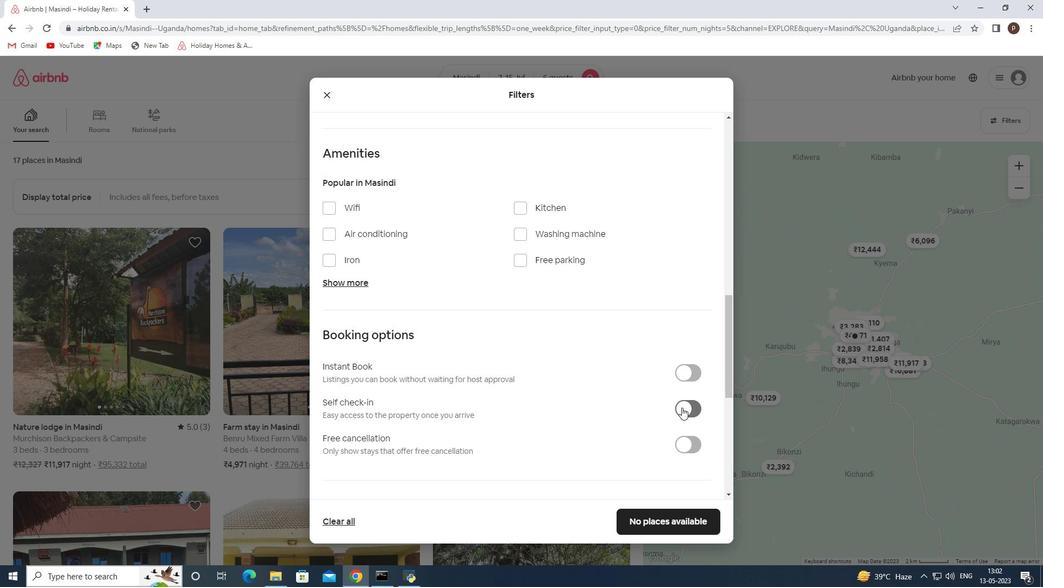 
Action: Mouse moved to (590, 371)
Screenshot: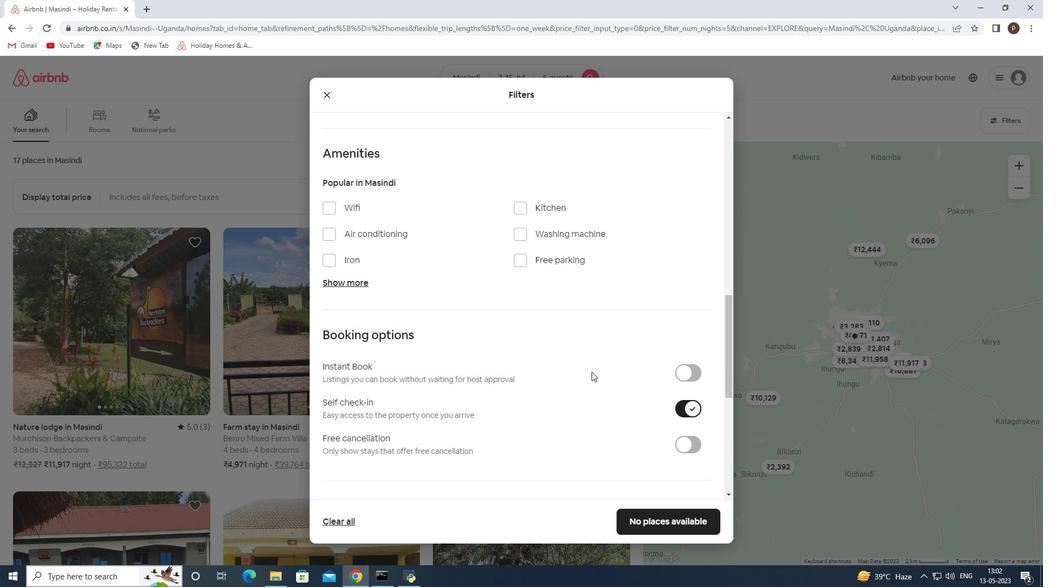 
Action: Mouse scrolled (590, 370) with delta (0, 0)
Screenshot: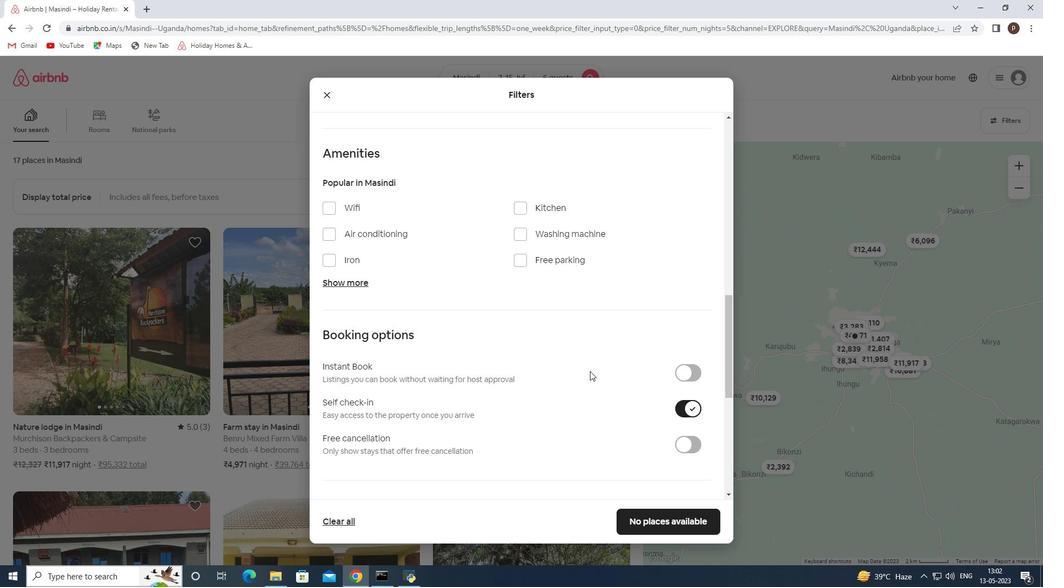 
Action: Mouse scrolled (590, 370) with delta (0, 0)
Screenshot: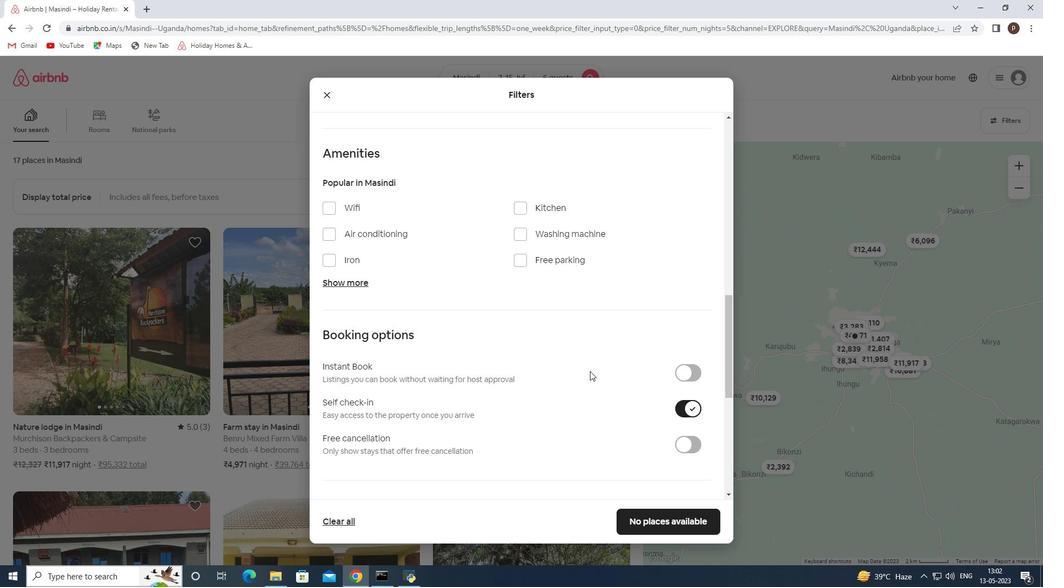 
Action: Mouse moved to (563, 362)
Screenshot: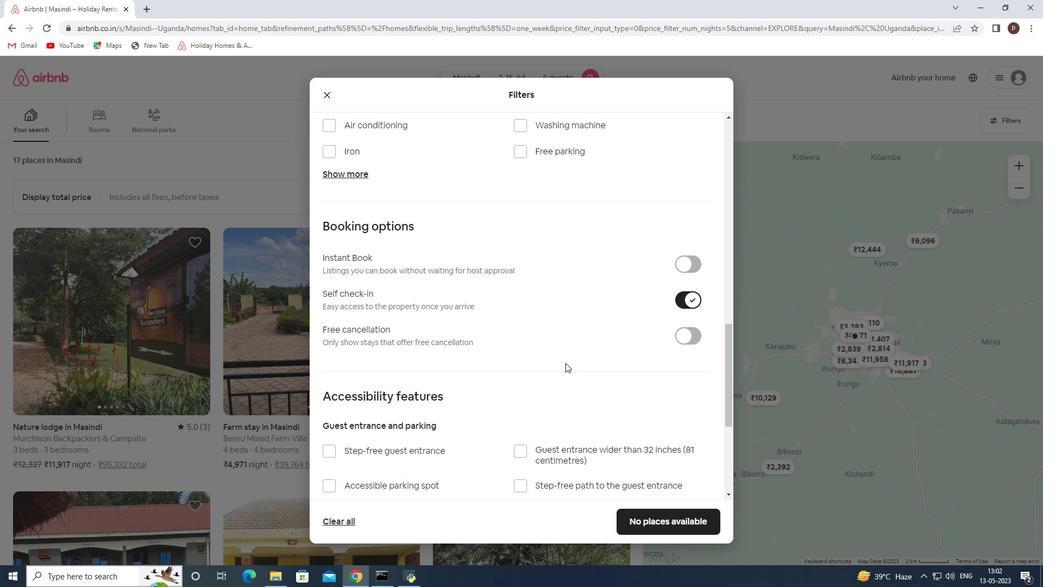 
Action: Mouse scrolled (563, 362) with delta (0, 0)
Screenshot: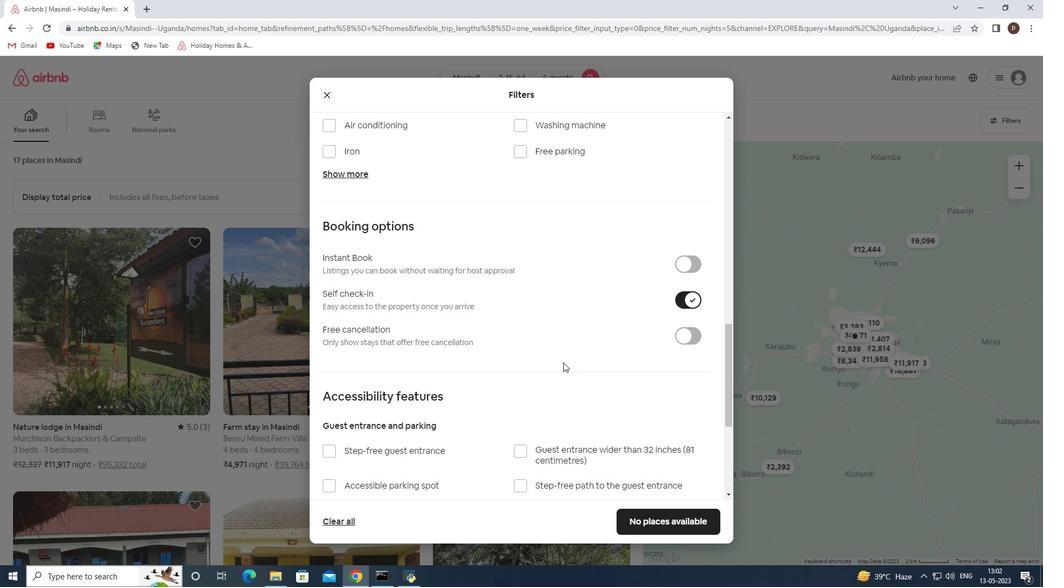 
Action: Mouse scrolled (563, 362) with delta (0, 0)
Screenshot: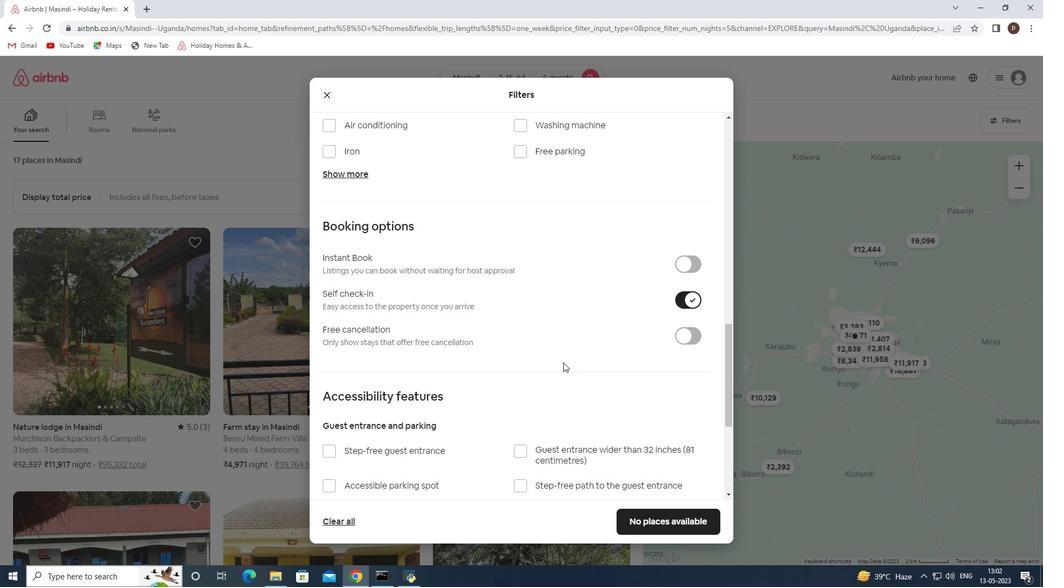 
Action: Mouse scrolled (563, 362) with delta (0, 0)
Screenshot: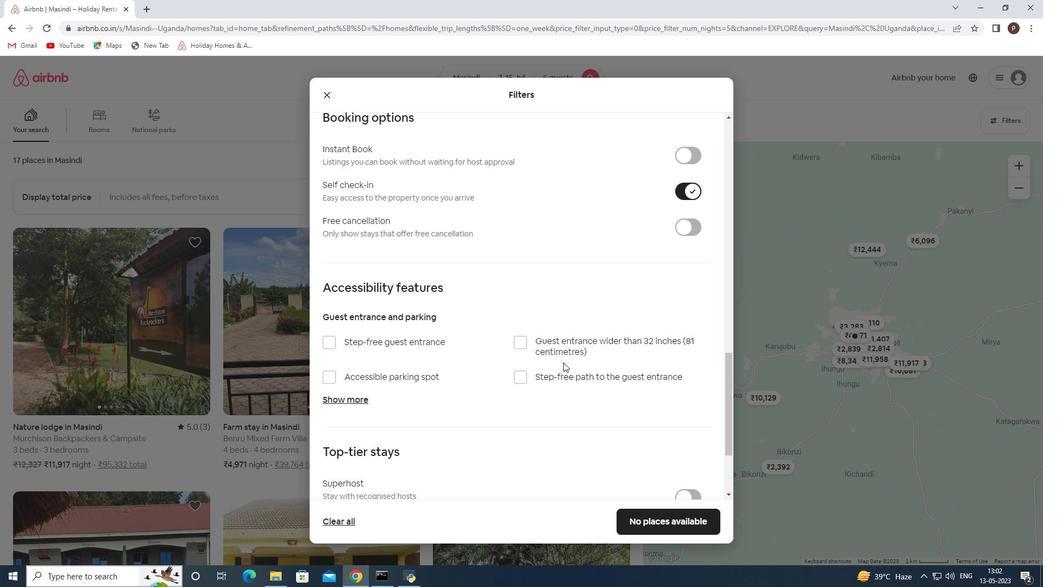 
Action: Mouse scrolled (563, 362) with delta (0, 0)
Screenshot: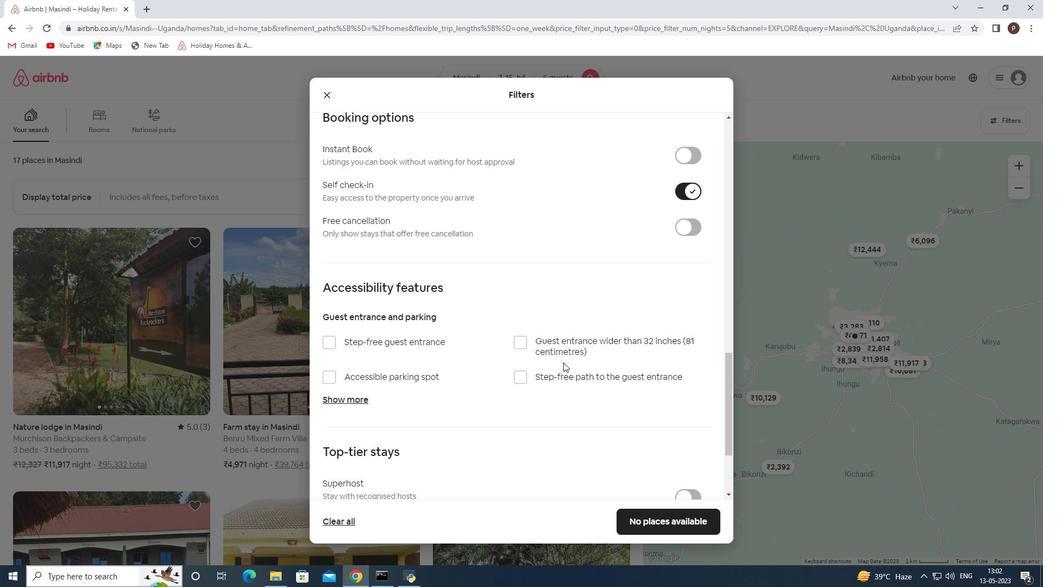
Action: Mouse scrolled (563, 362) with delta (0, 0)
Screenshot: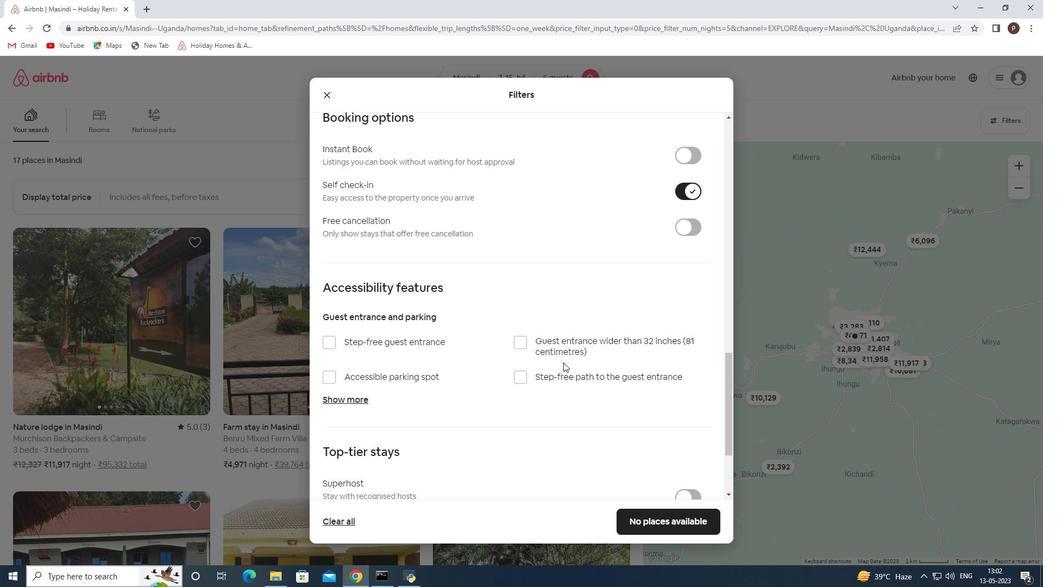 
Action: Mouse scrolled (563, 362) with delta (0, 0)
Screenshot: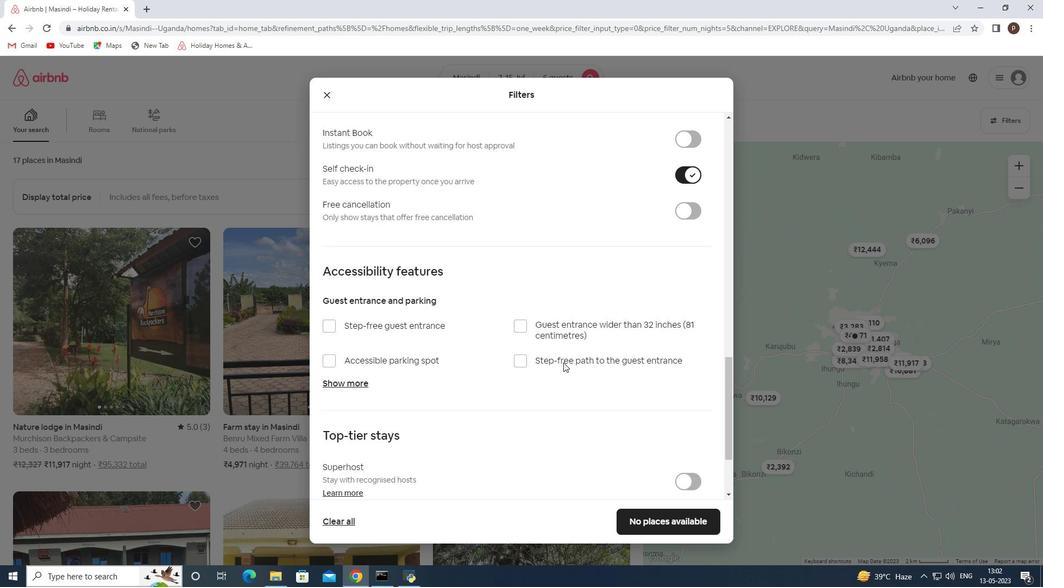 
Action: Mouse moved to (331, 465)
Screenshot: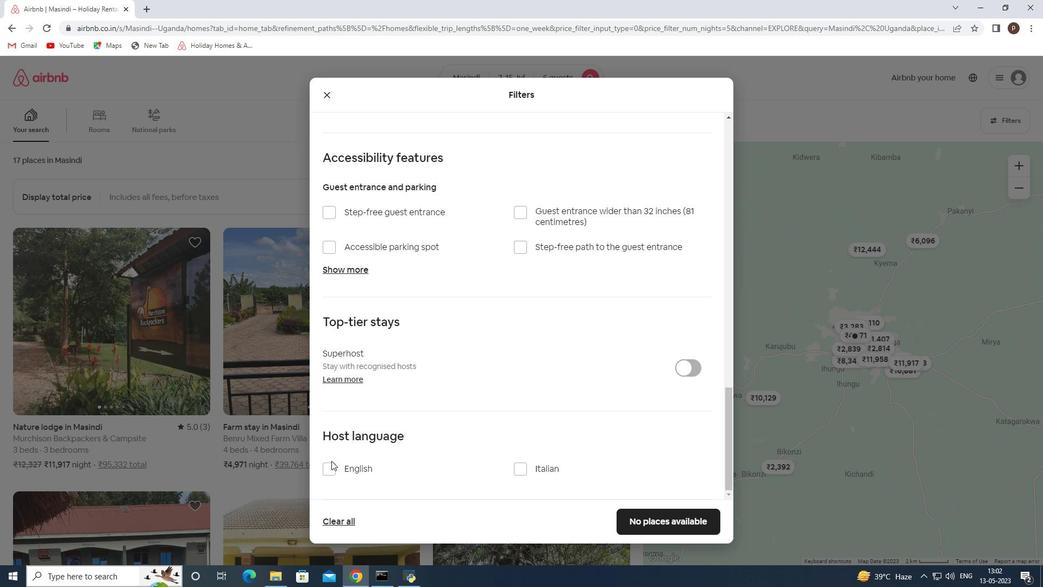 
Action: Mouse pressed left at (331, 465)
Screenshot: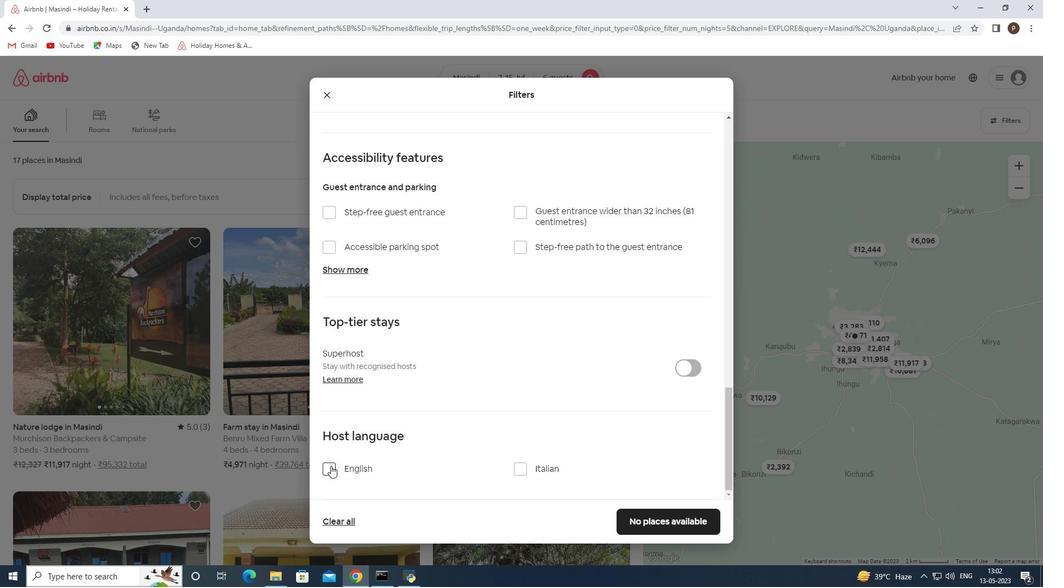 
Action: Mouse moved to (660, 523)
Screenshot: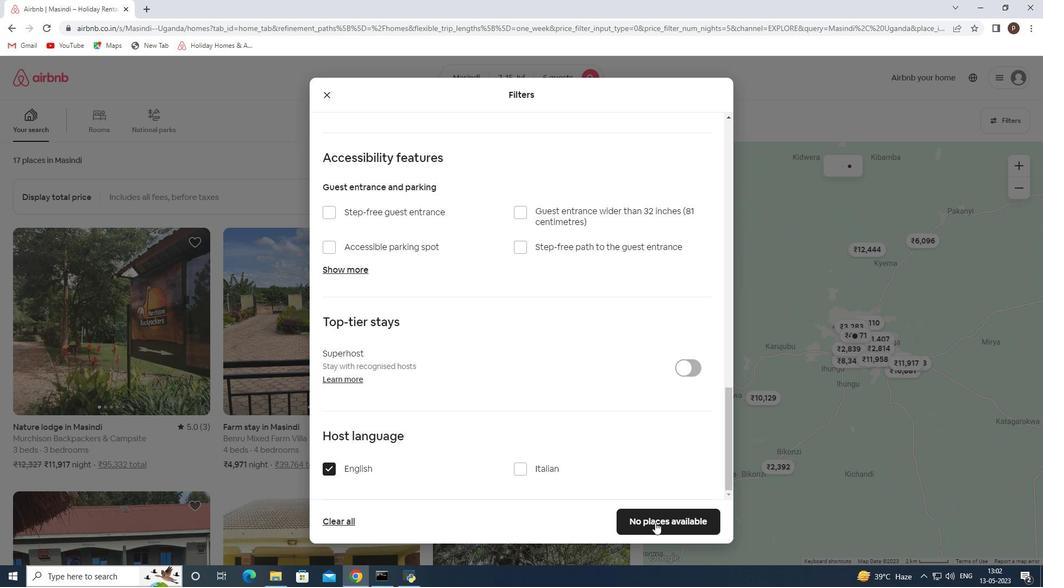 
Action: Mouse pressed left at (660, 523)
Screenshot: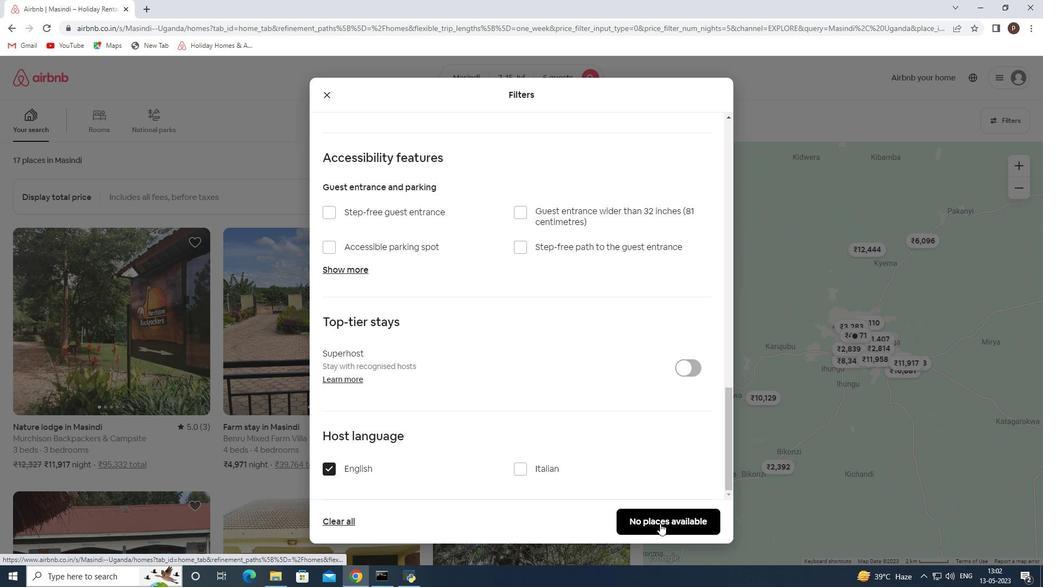 
